 Task: Look for space in Ostend, Belgium from 5th July, 2023 to 15th July, 2023 for 9 adults in price range Rs.15000 to Rs.25000. Place can be entire place with 5 bedrooms having 5 beds and 5 bathrooms. Property type can be house. Amenities needed are: heating, . Booking option can be shelf check-in. Required host language is English.
Action: Mouse moved to (424, 99)
Screenshot: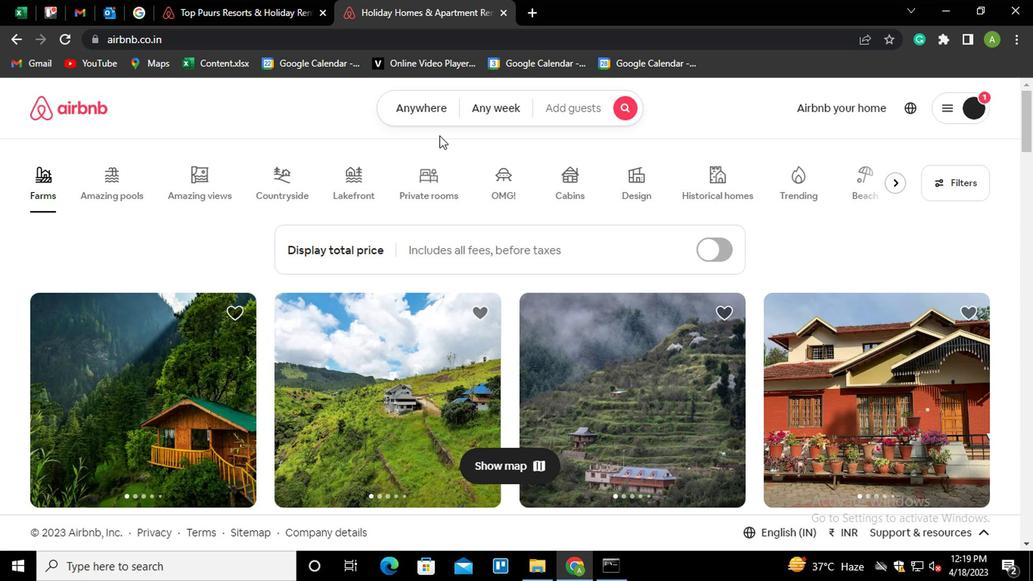 
Action: Mouse pressed left at (424, 99)
Screenshot: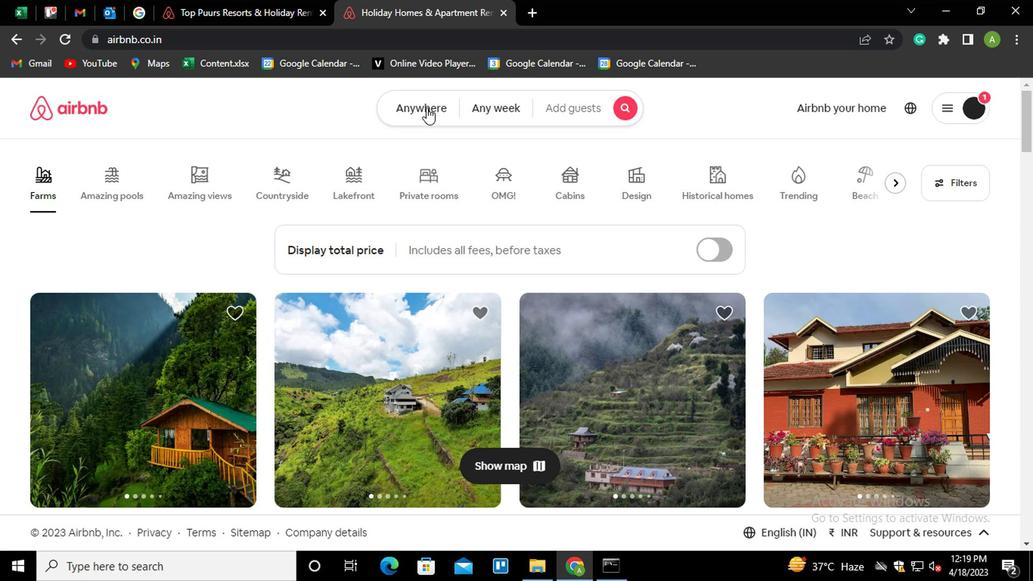 
Action: Mouse moved to (288, 154)
Screenshot: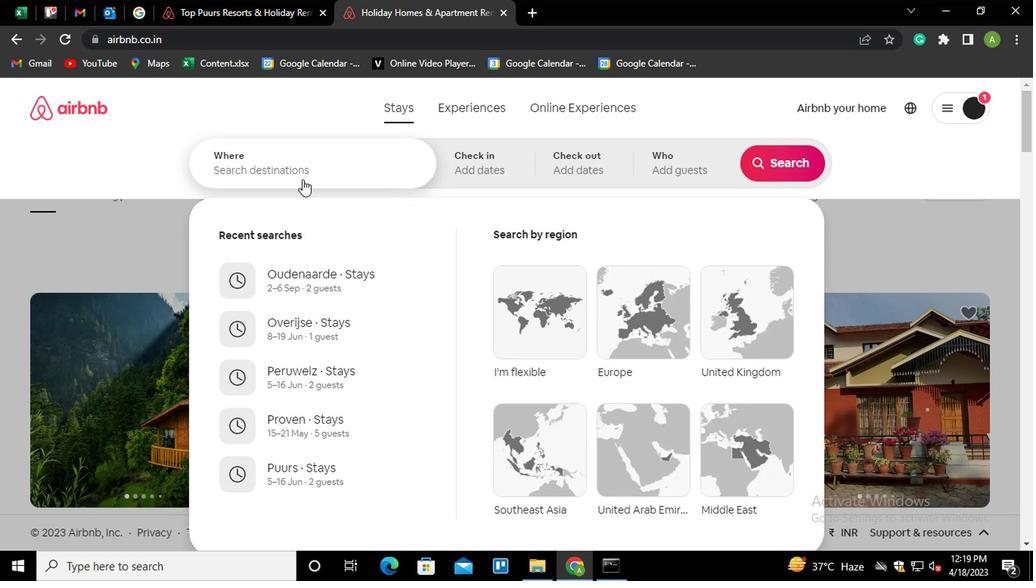 
Action: Mouse pressed left at (288, 154)
Screenshot: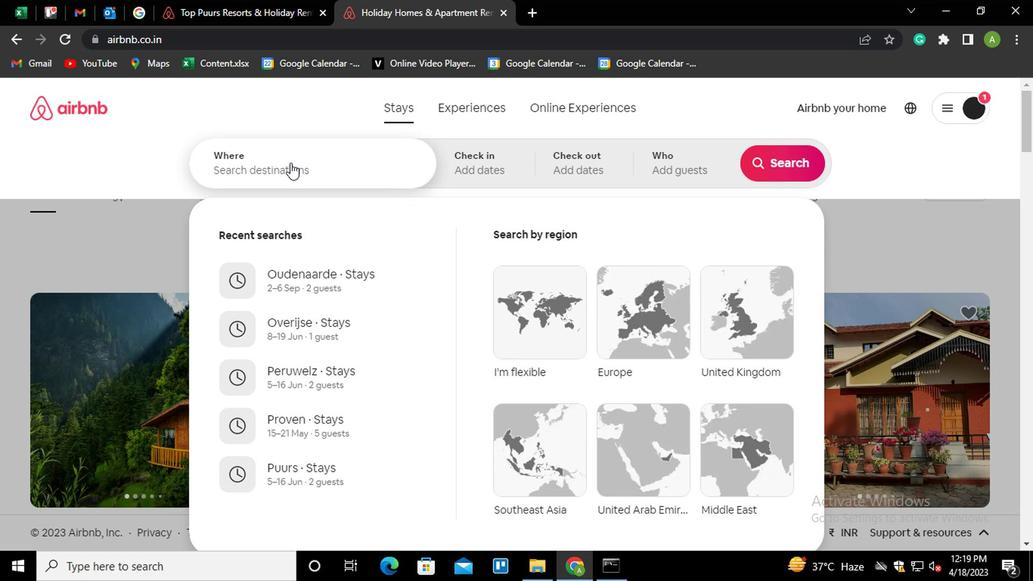 
Action: Mouse moved to (294, 159)
Screenshot: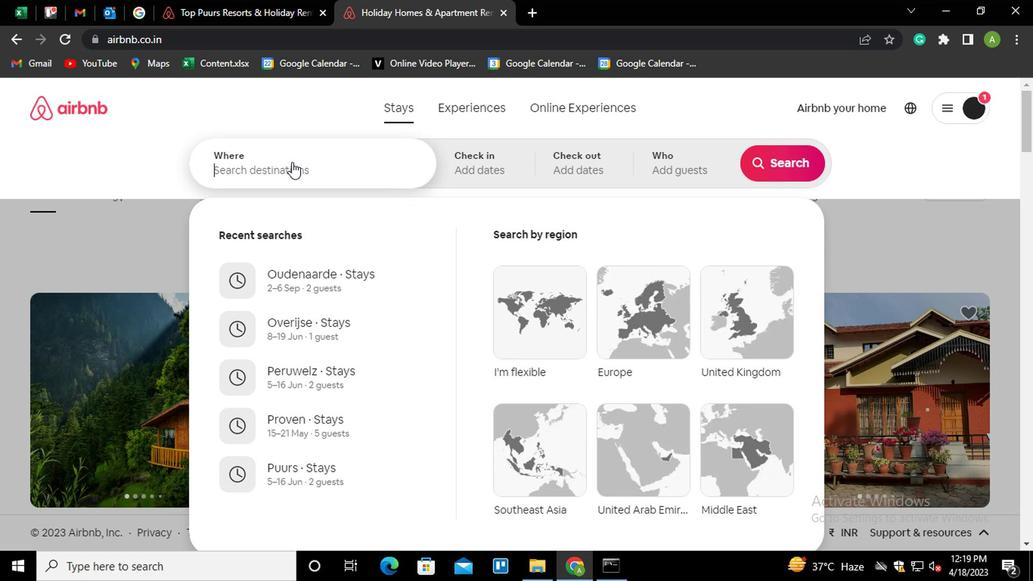 
Action: Key pressed <Key.shift>OSTEND,
Screenshot: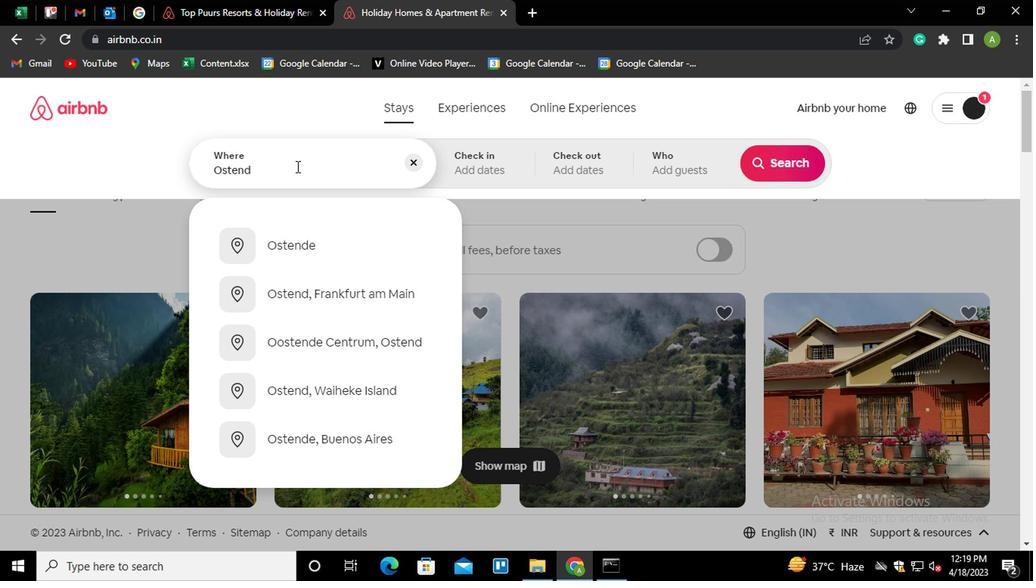 
Action: Mouse moved to (320, 235)
Screenshot: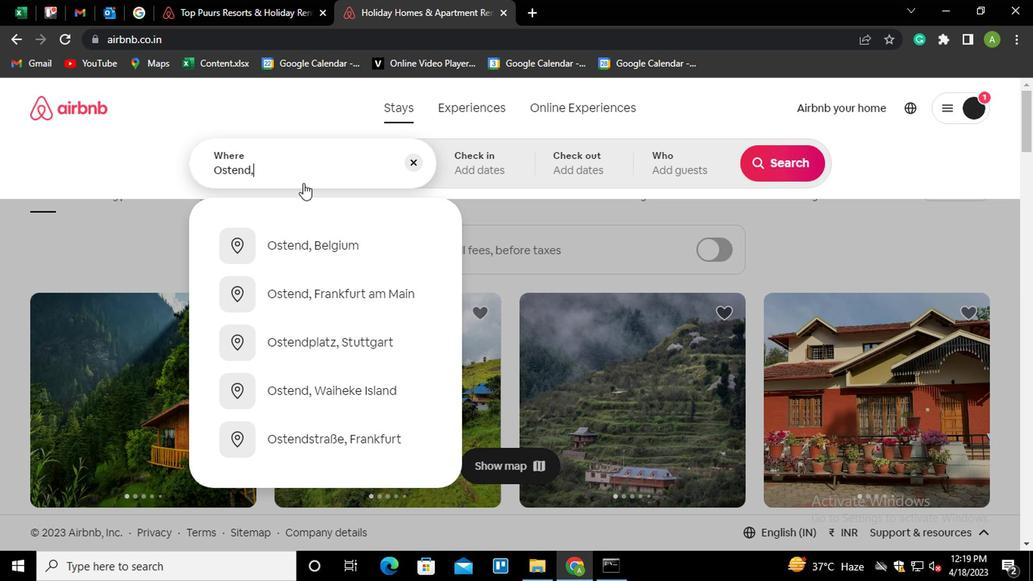 
Action: Mouse pressed left at (320, 235)
Screenshot: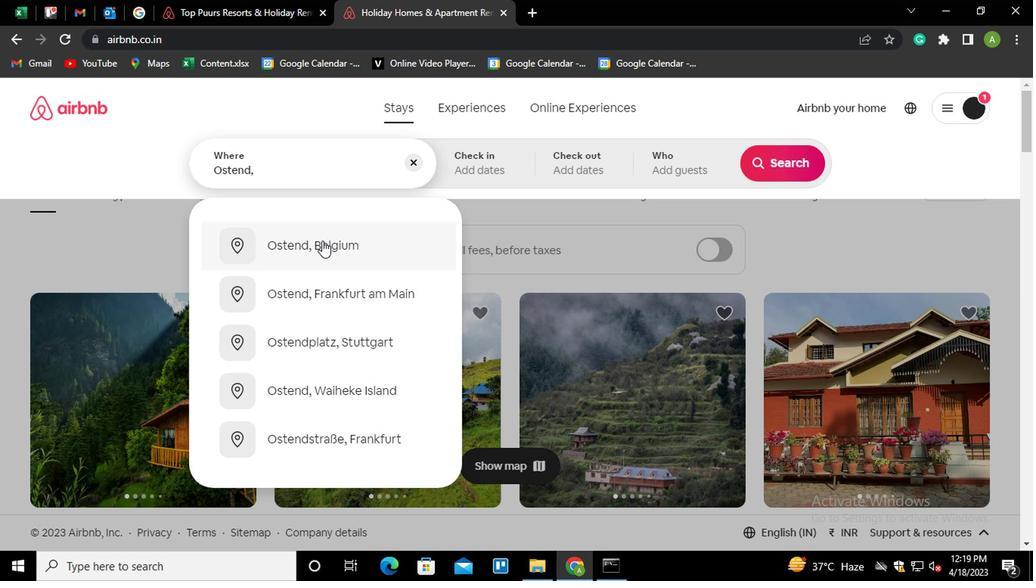 
Action: Mouse moved to (771, 280)
Screenshot: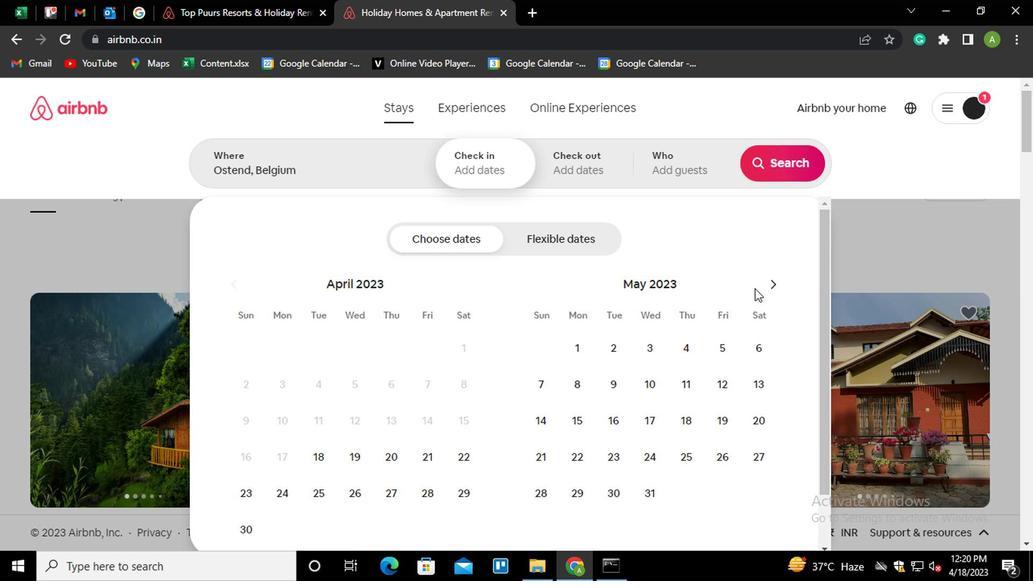 
Action: Mouse pressed left at (771, 280)
Screenshot: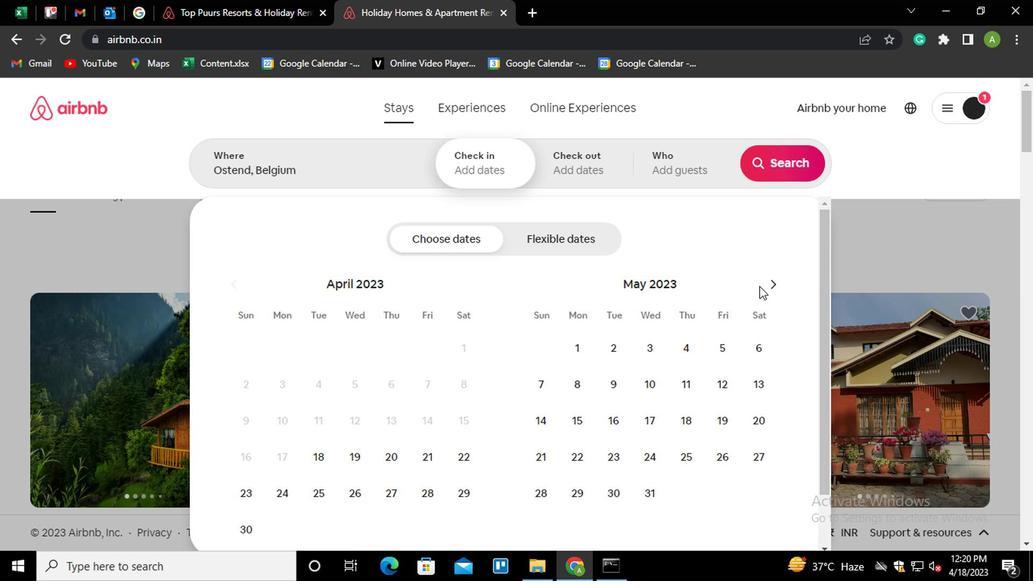 
Action: Mouse moved to (769, 280)
Screenshot: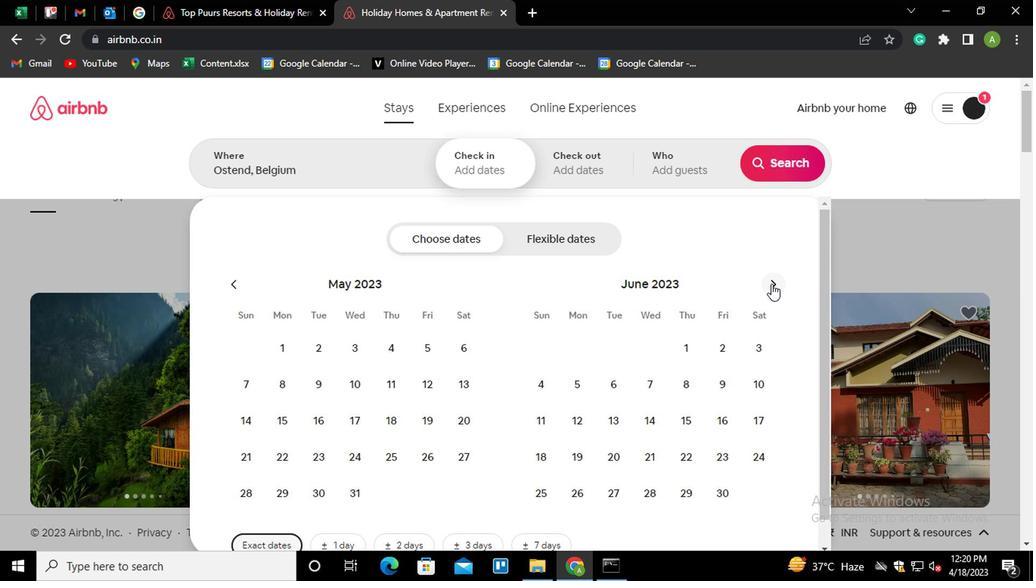 
Action: Mouse pressed left at (769, 280)
Screenshot: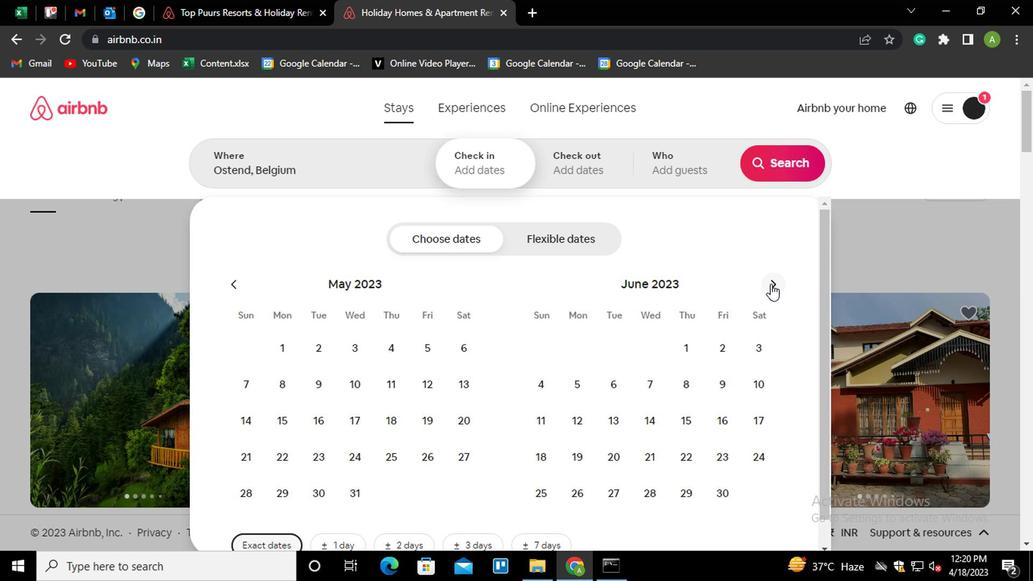 
Action: Mouse moved to (642, 373)
Screenshot: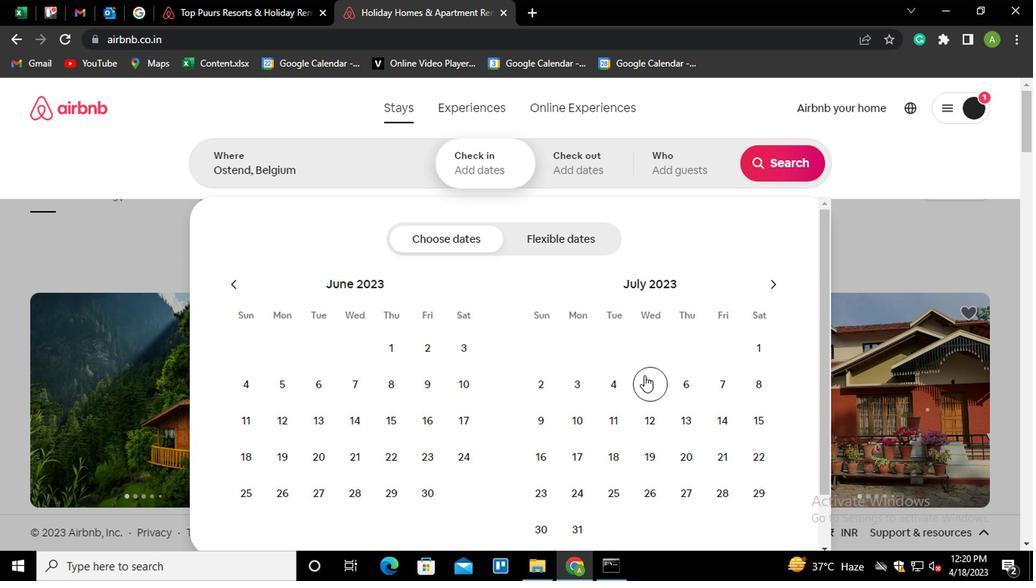 
Action: Mouse pressed left at (642, 373)
Screenshot: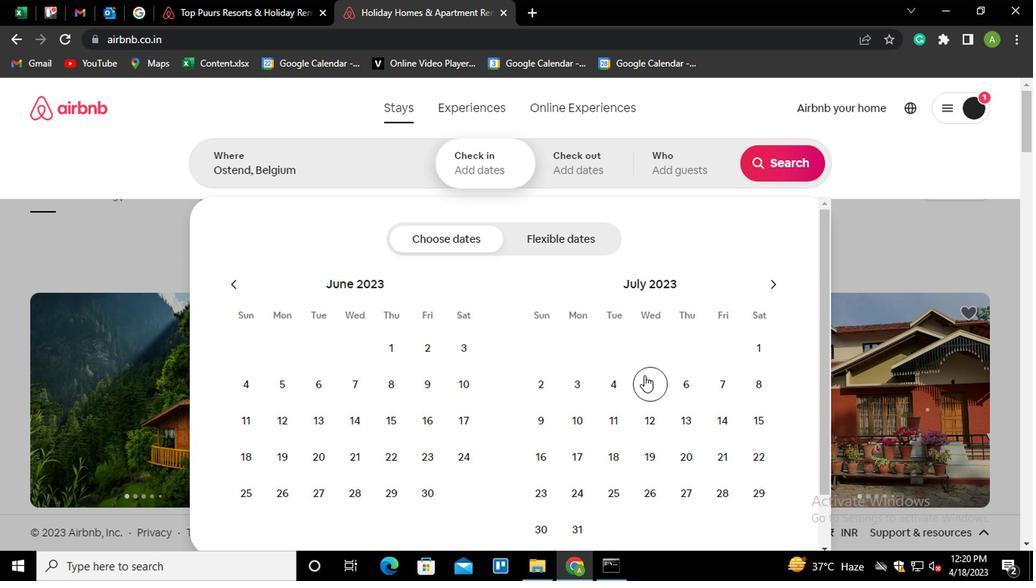 
Action: Mouse moved to (752, 425)
Screenshot: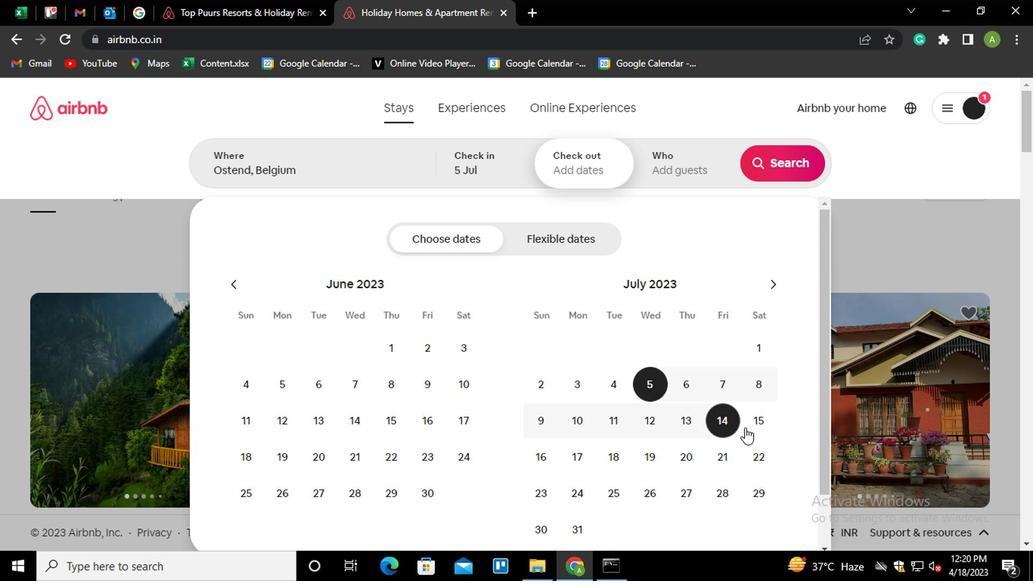 
Action: Mouse pressed left at (752, 425)
Screenshot: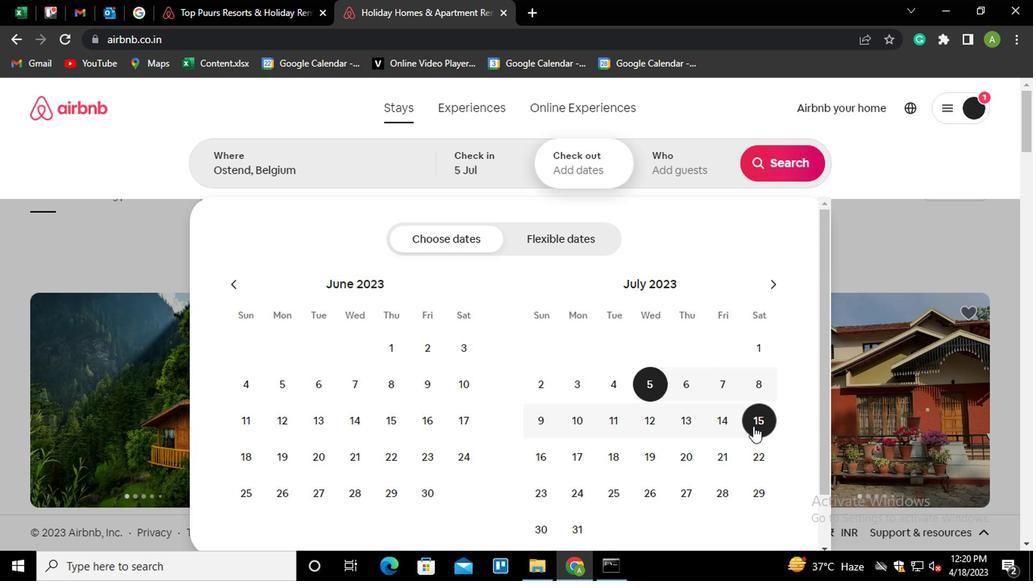 
Action: Mouse moved to (693, 154)
Screenshot: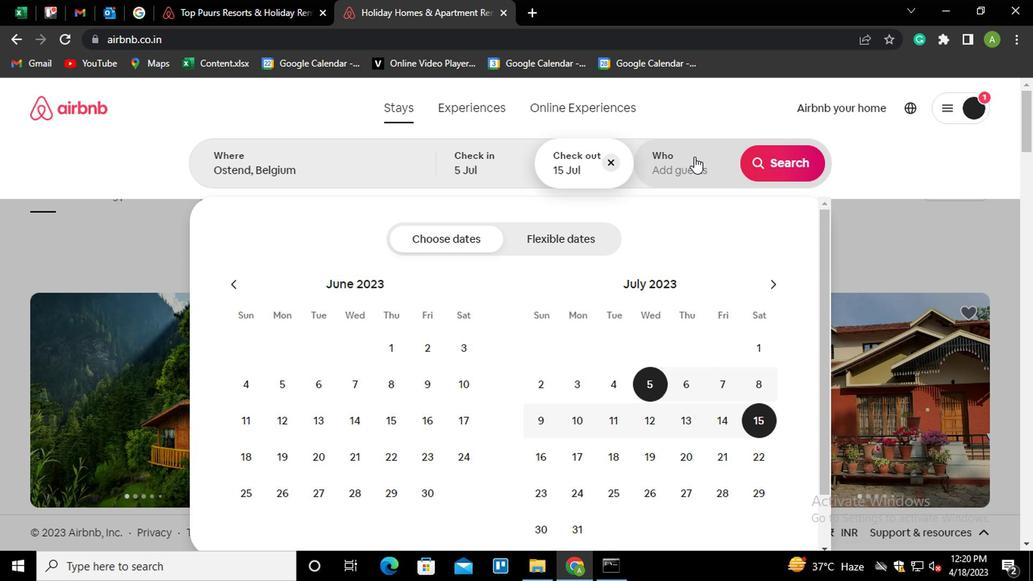 
Action: Mouse pressed left at (693, 154)
Screenshot: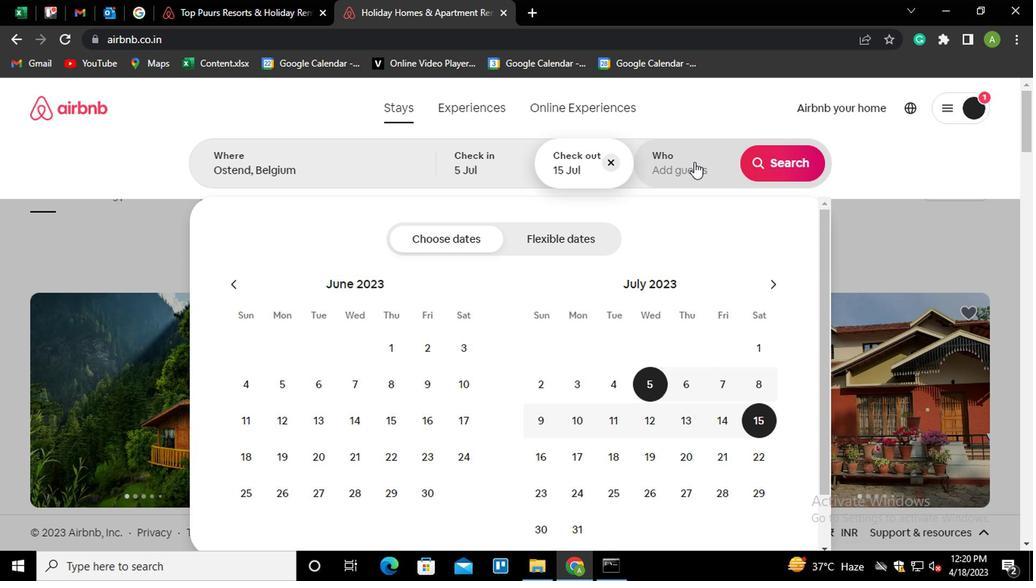 
Action: Mouse moved to (786, 238)
Screenshot: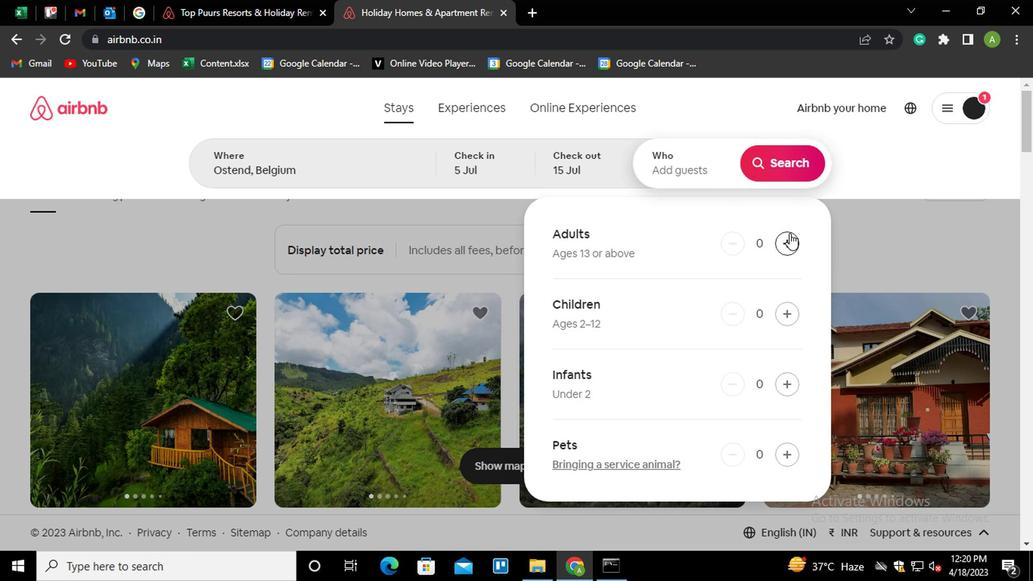
Action: Mouse pressed left at (786, 238)
Screenshot: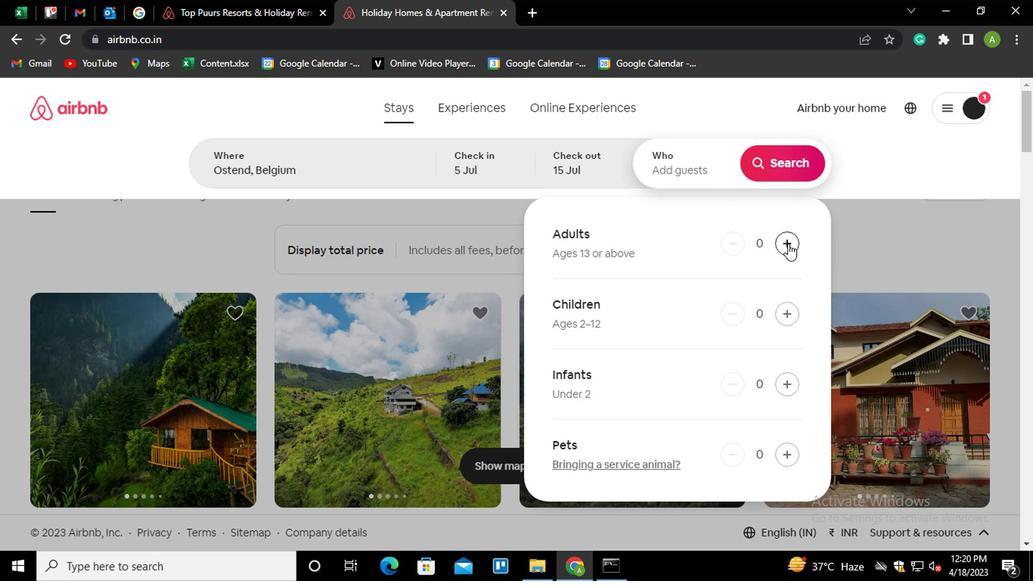 
Action: Mouse pressed left at (786, 238)
Screenshot: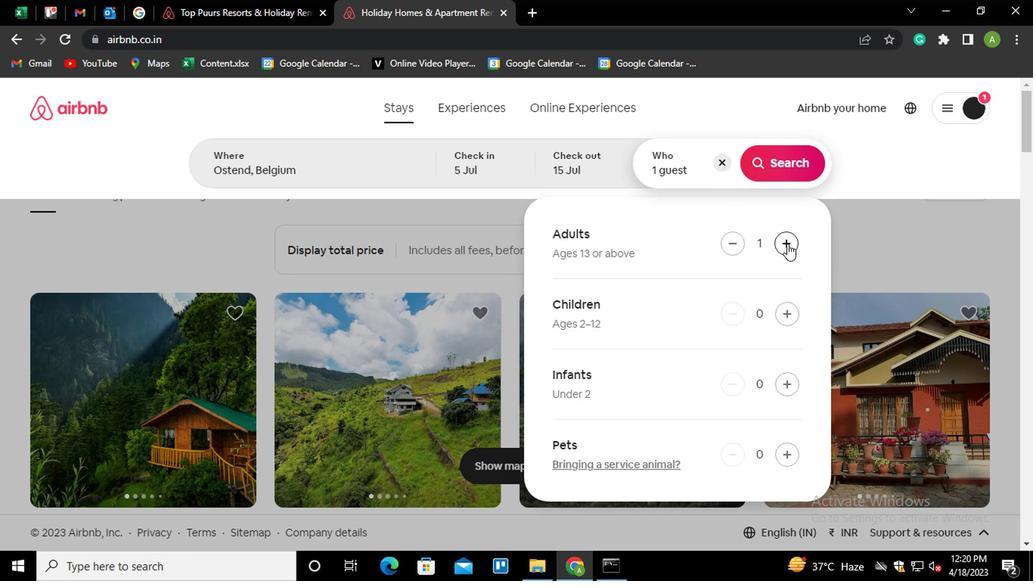 
Action: Mouse pressed left at (786, 238)
Screenshot: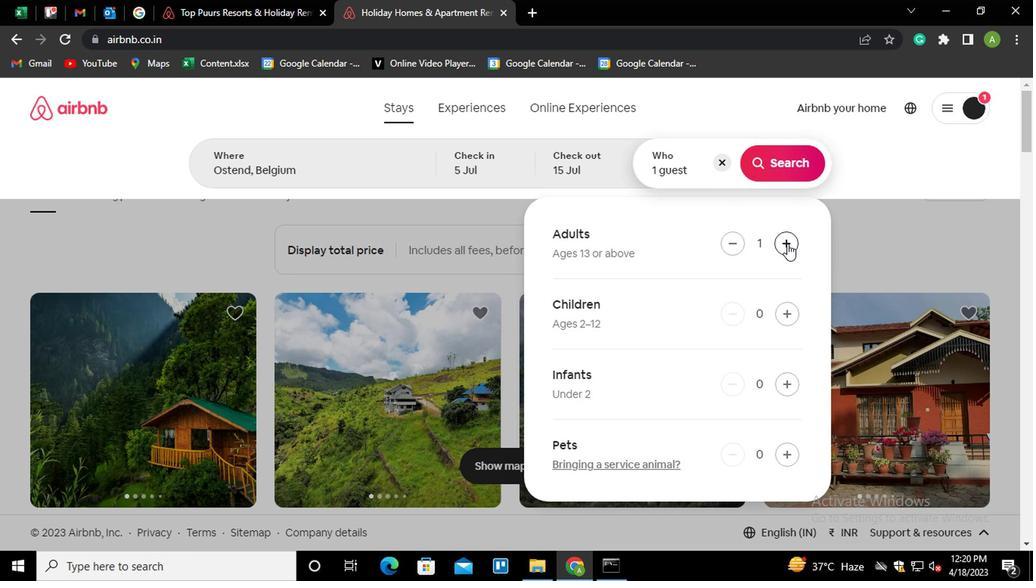 
Action: Mouse pressed left at (786, 238)
Screenshot: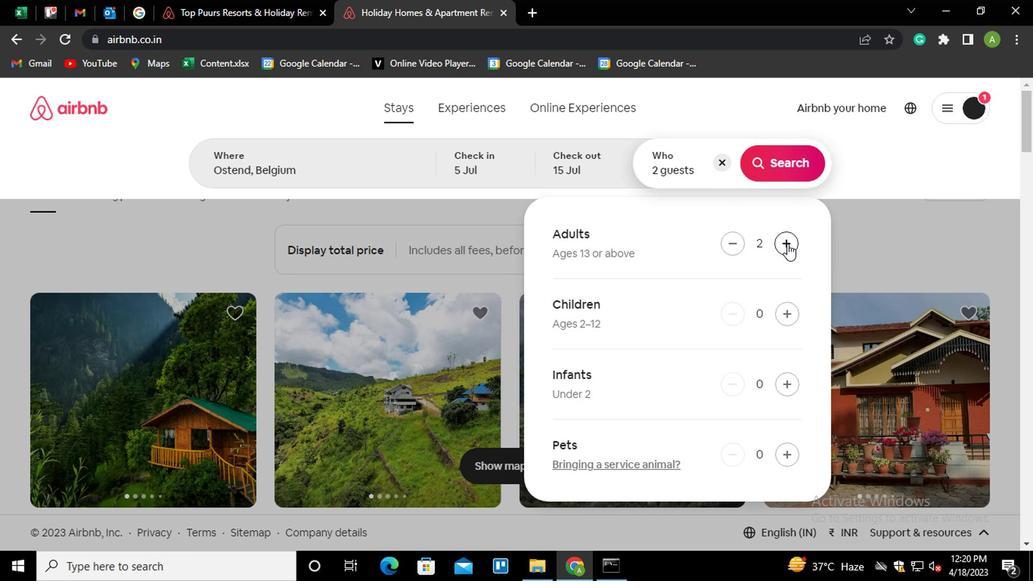 
Action: Mouse pressed left at (786, 238)
Screenshot: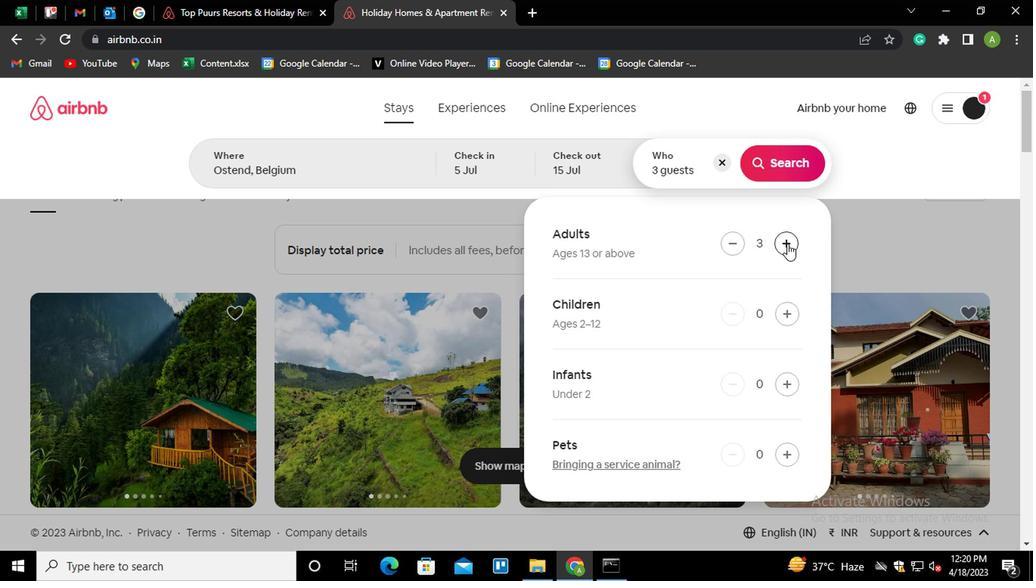 
Action: Mouse pressed left at (786, 238)
Screenshot: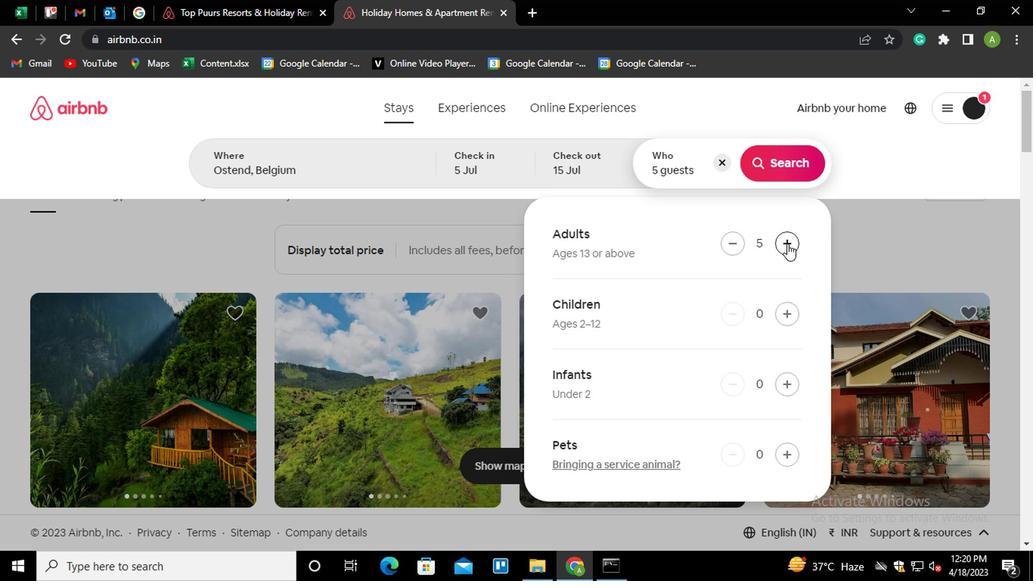 
Action: Mouse pressed left at (786, 238)
Screenshot: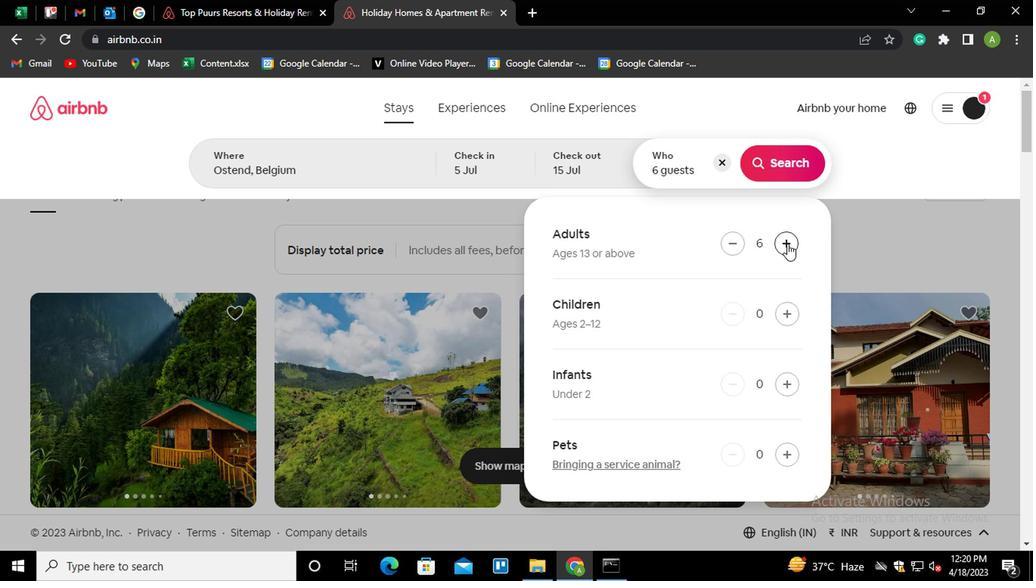 
Action: Mouse moved to (785, 238)
Screenshot: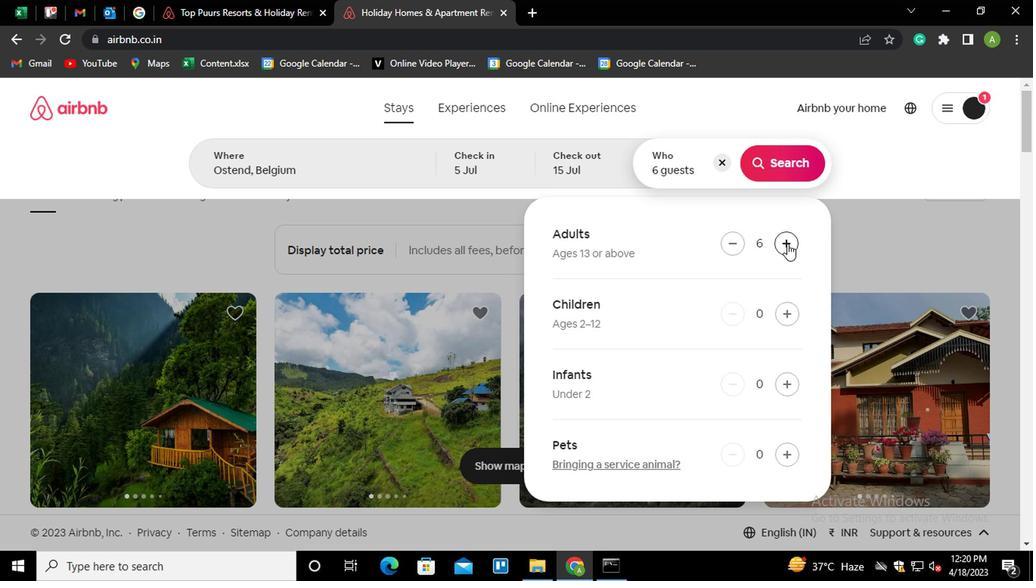 
Action: Mouse pressed left at (785, 238)
Screenshot: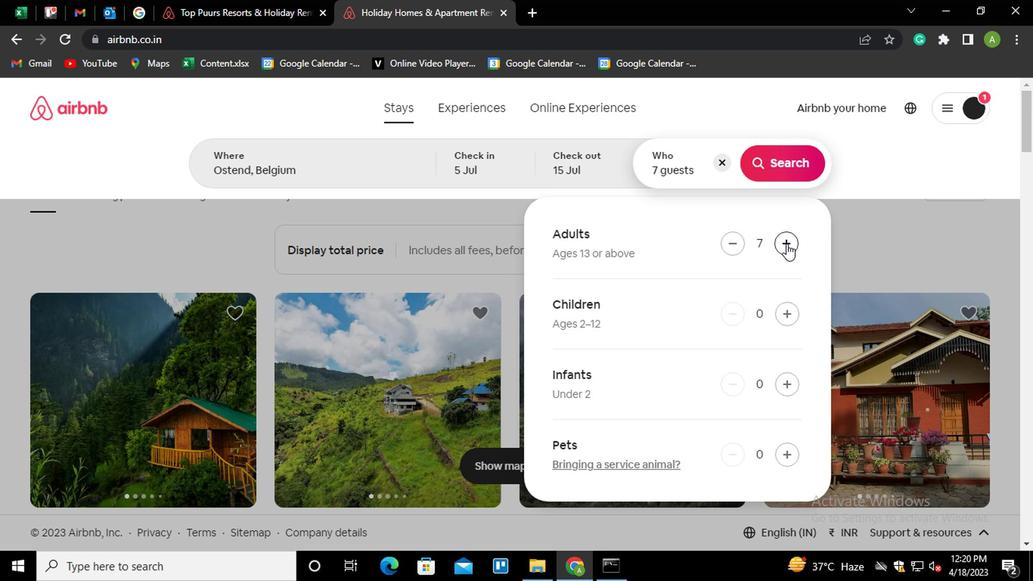 
Action: Mouse pressed left at (785, 238)
Screenshot: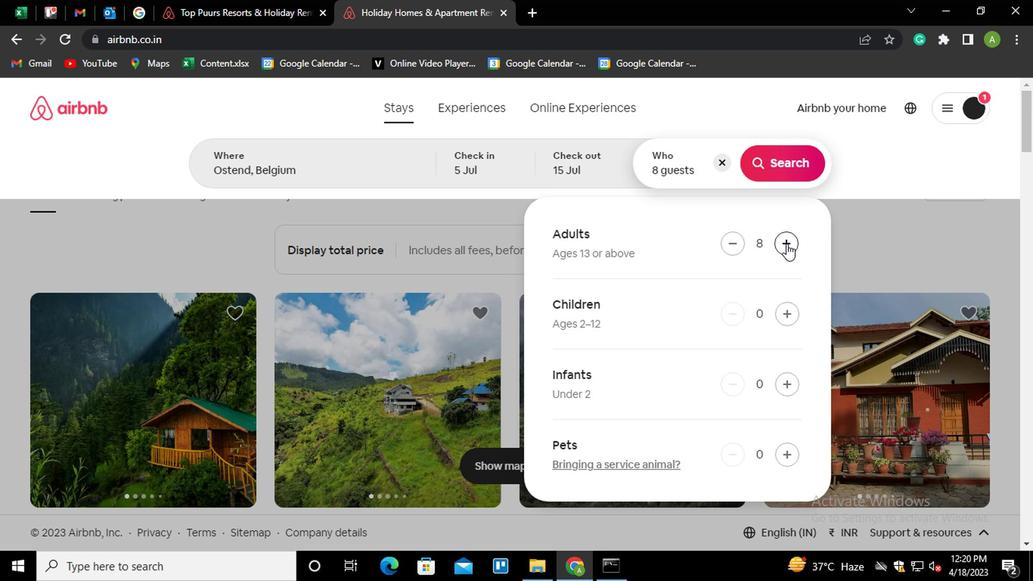 
Action: Mouse moved to (795, 150)
Screenshot: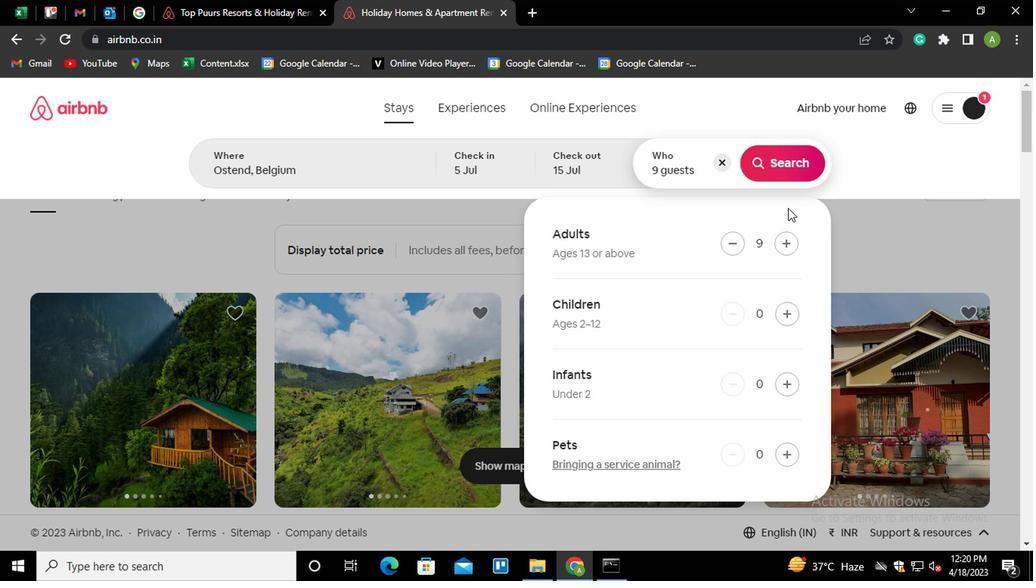 
Action: Mouse pressed left at (795, 150)
Screenshot: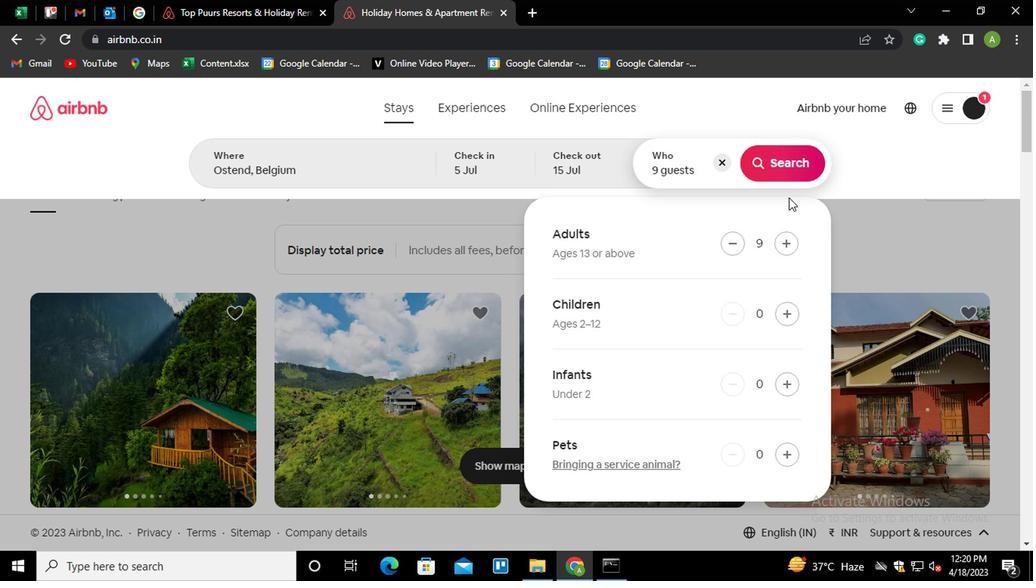 
Action: Mouse moved to (961, 171)
Screenshot: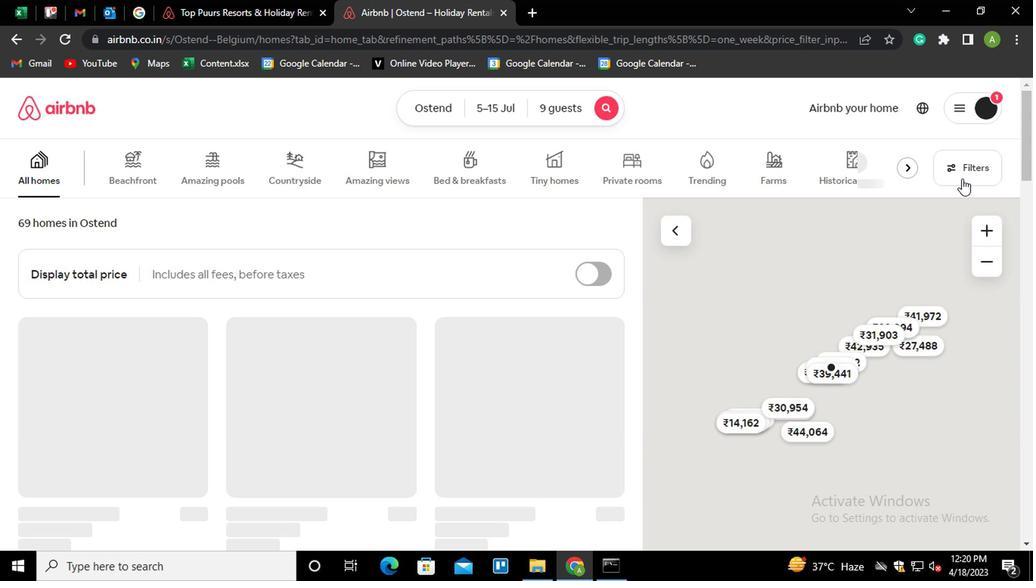 
Action: Mouse pressed left at (961, 171)
Screenshot: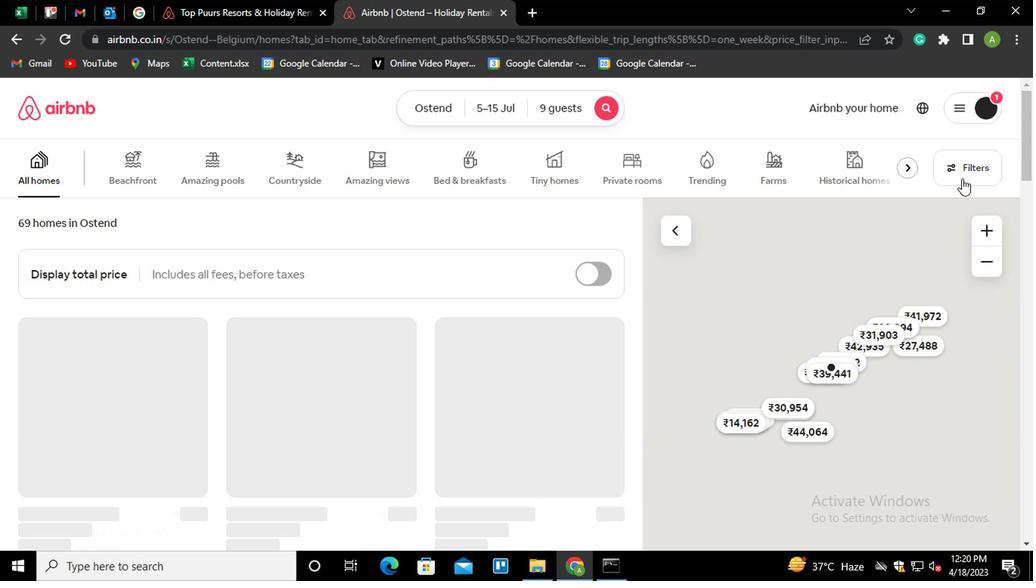 
Action: Mouse moved to (380, 348)
Screenshot: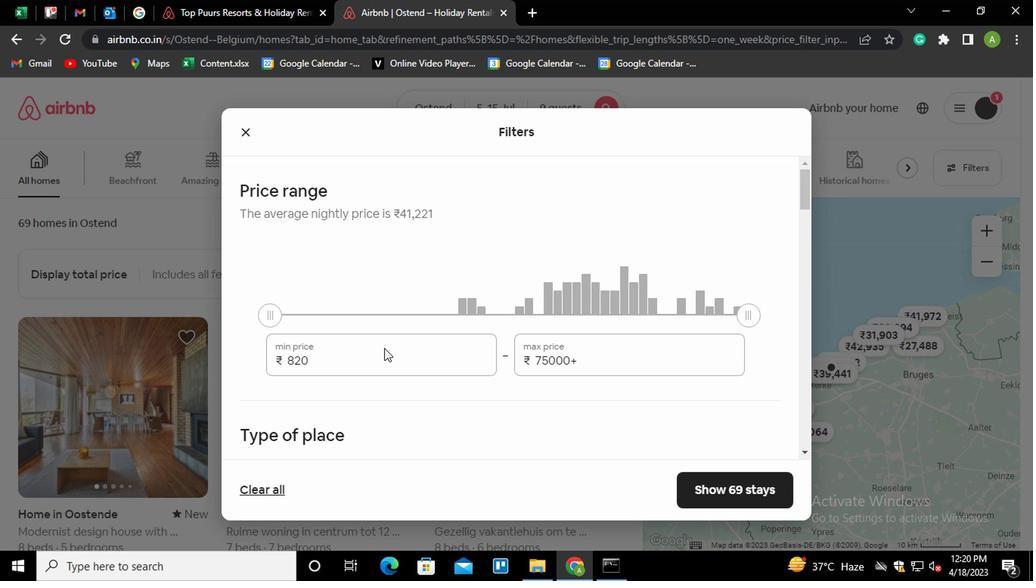 
Action: Mouse pressed left at (380, 348)
Screenshot: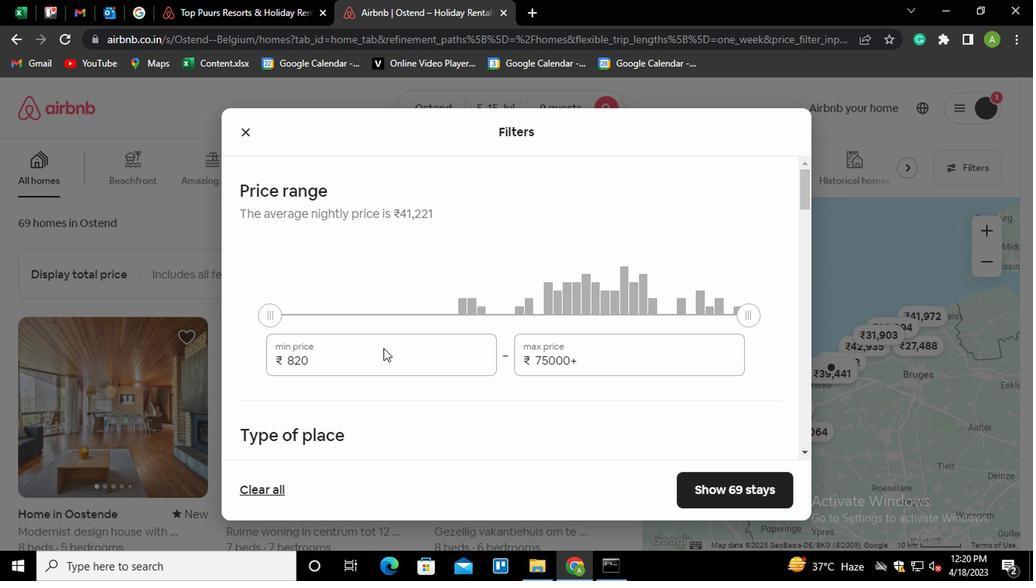 
Action: Key pressed <Key.shift_r><Key.home>15000
Screenshot: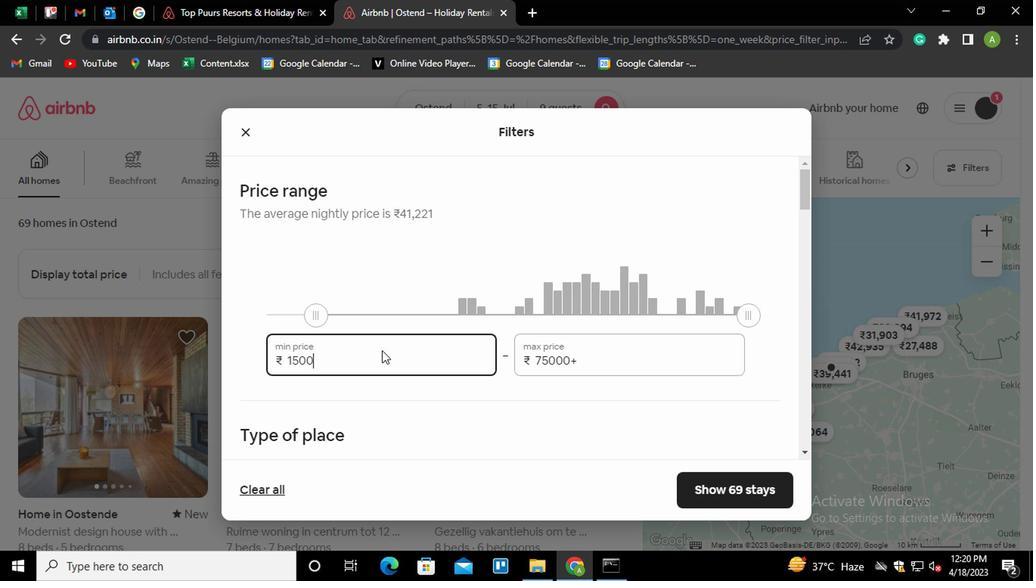 
Action: Mouse moved to (627, 363)
Screenshot: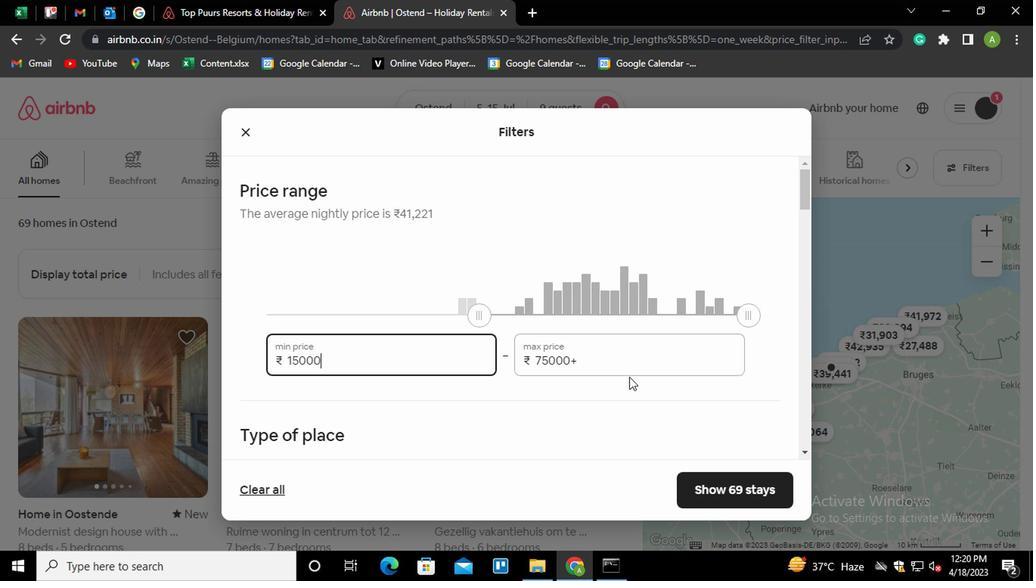 
Action: Mouse pressed left at (627, 363)
Screenshot: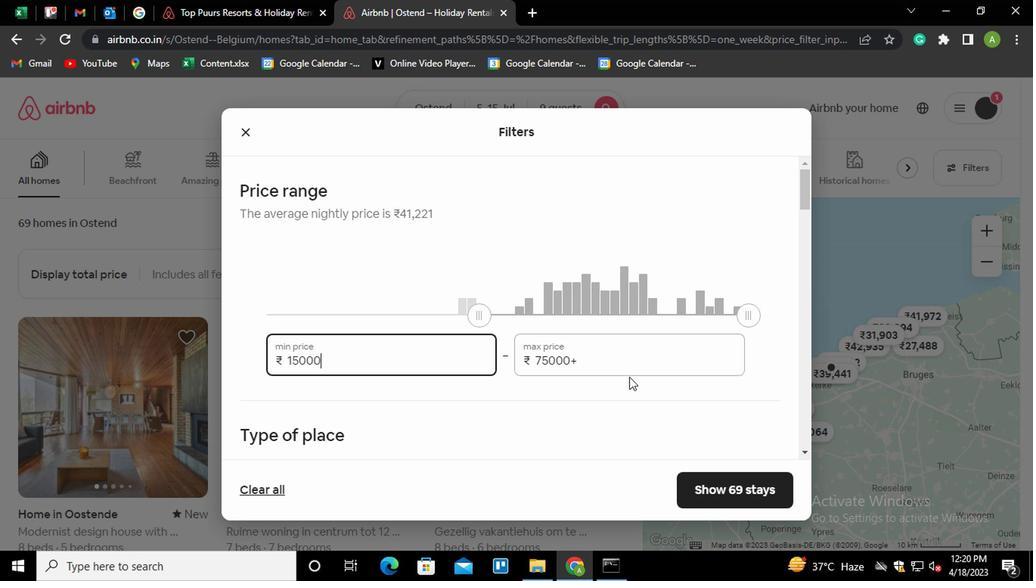 
Action: Key pressed <Key.shift_r><Key.home>25000
Screenshot: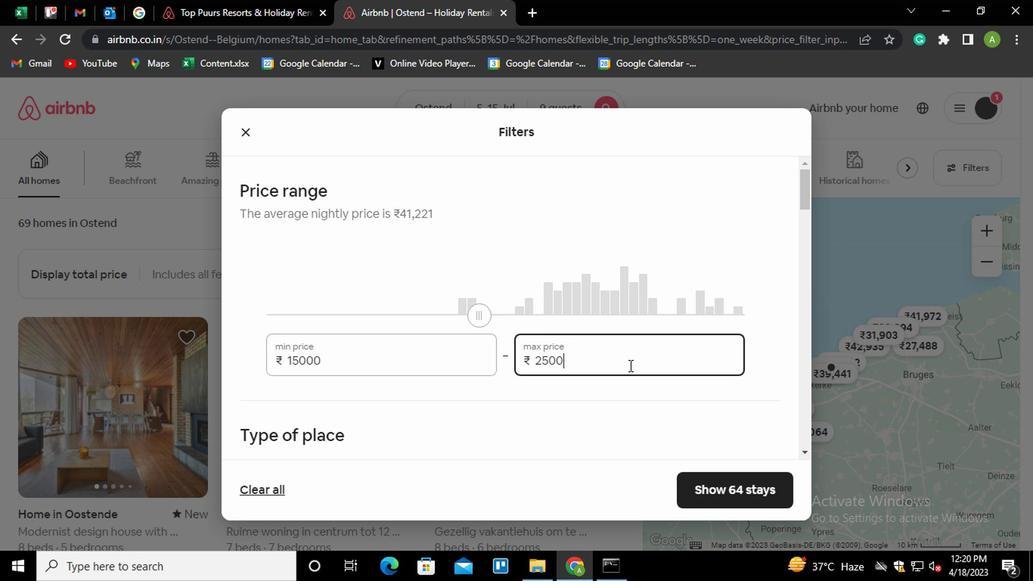 
Action: Mouse moved to (610, 418)
Screenshot: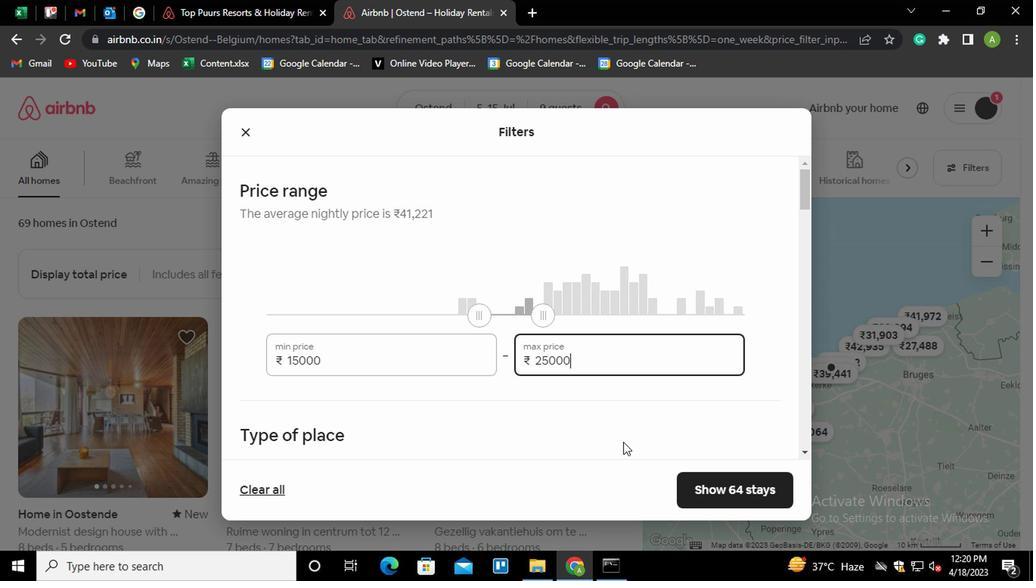 
Action: Mouse pressed left at (610, 418)
Screenshot: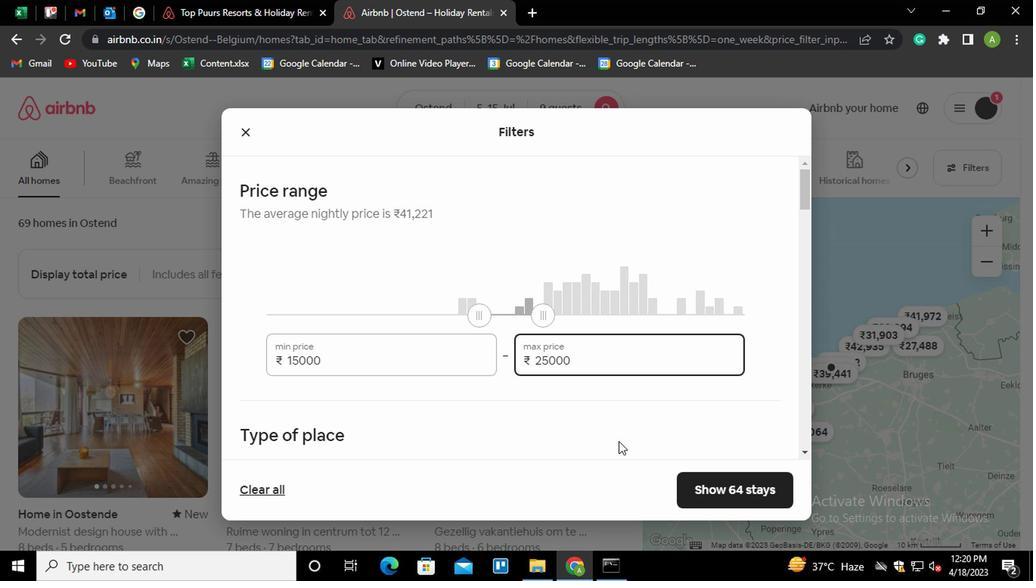
Action: Mouse moved to (607, 413)
Screenshot: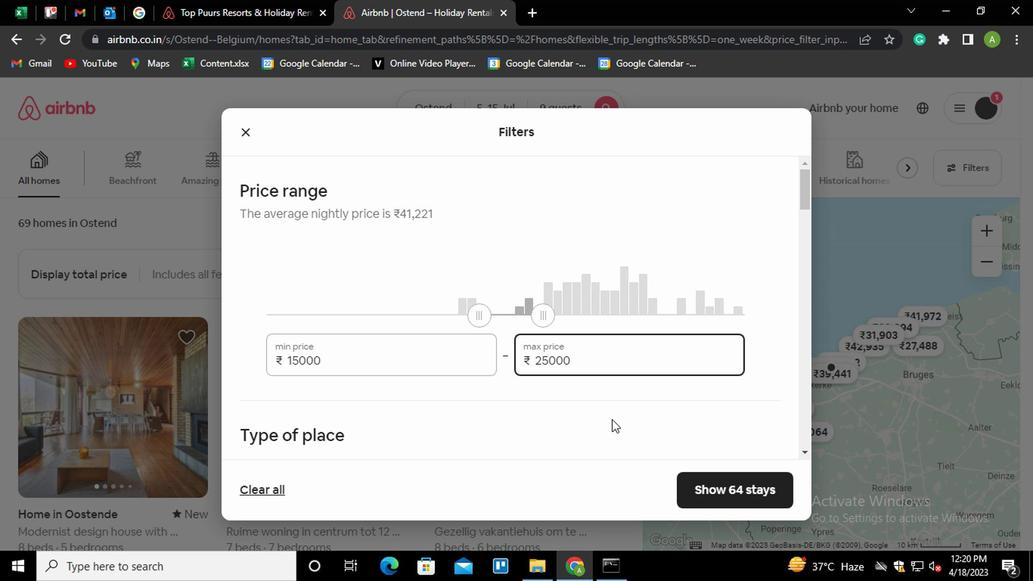 
Action: Mouse scrolled (607, 412) with delta (0, -1)
Screenshot: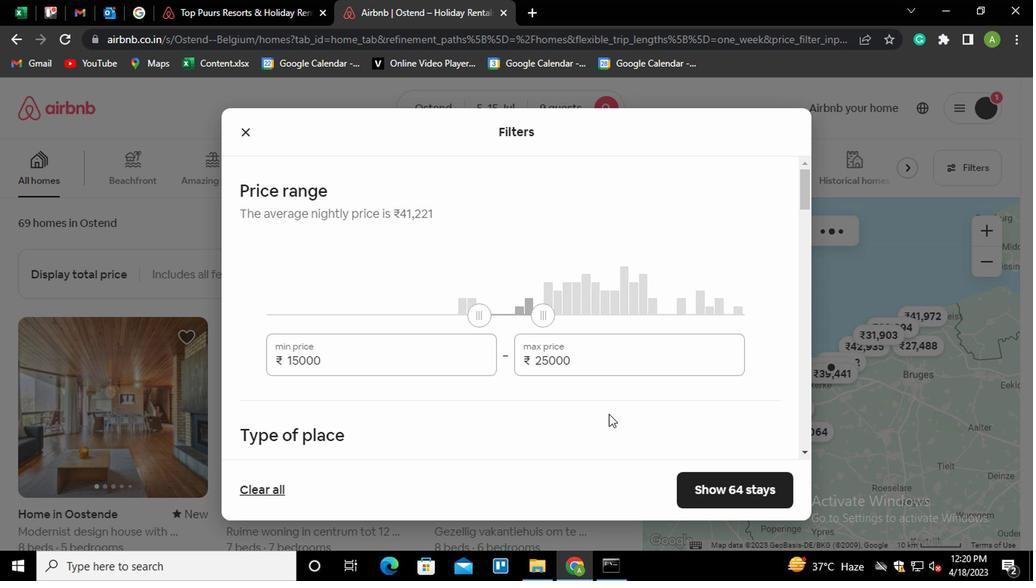 
Action: Mouse moved to (606, 412)
Screenshot: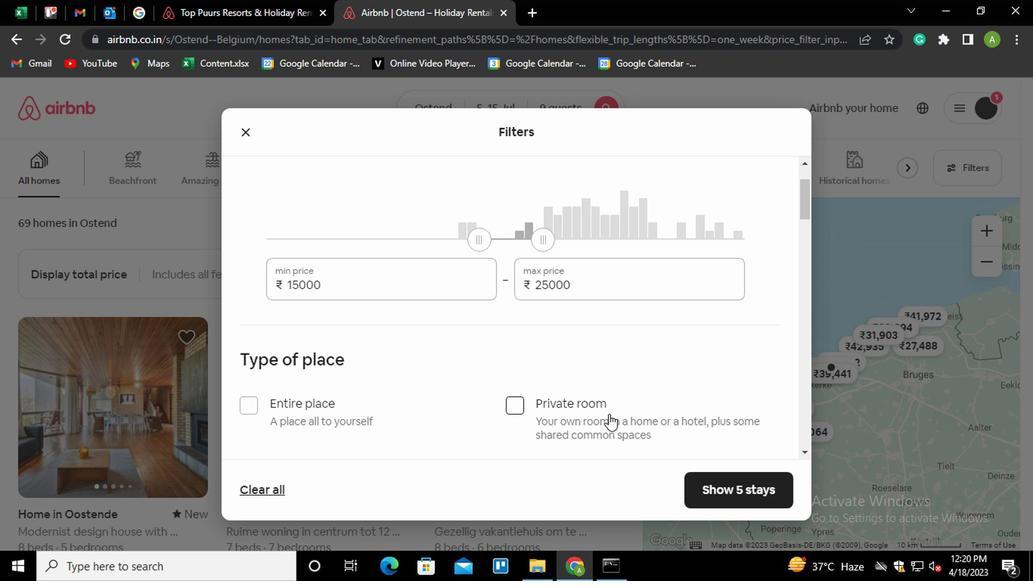 
Action: Mouse scrolled (606, 411) with delta (0, 0)
Screenshot: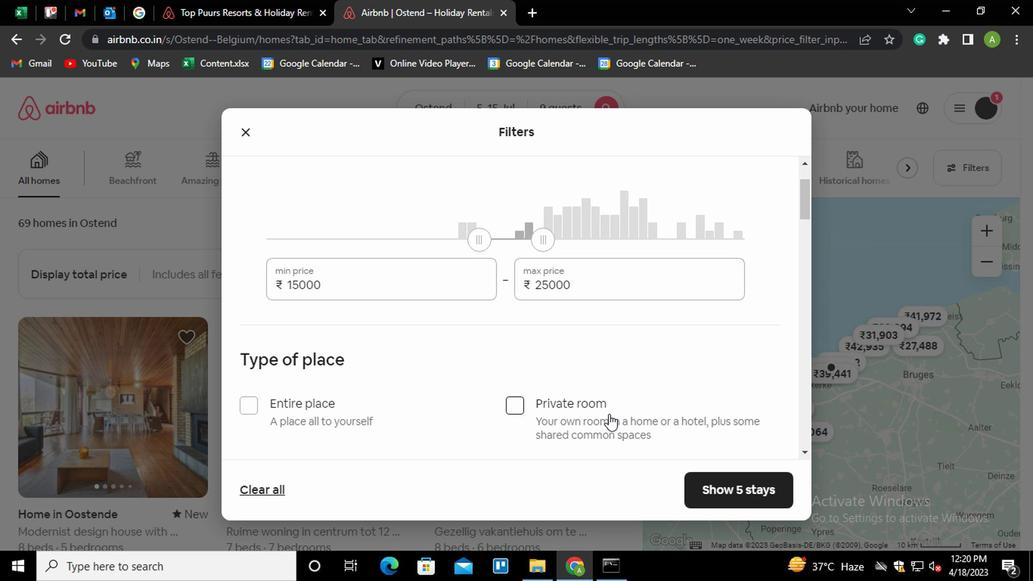 
Action: Mouse moved to (245, 324)
Screenshot: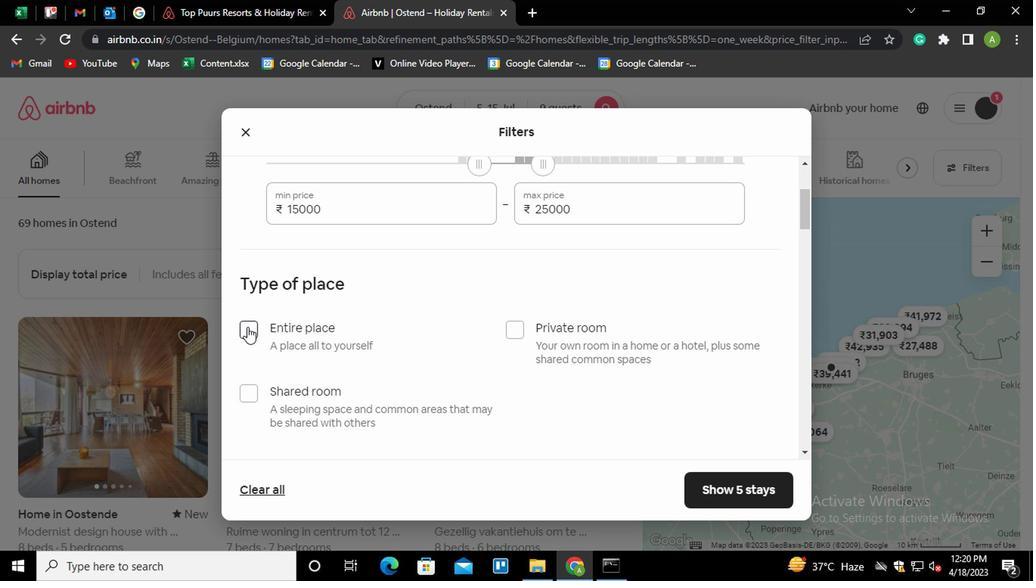 
Action: Mouse pressed left at (245, 324)
Screenshot: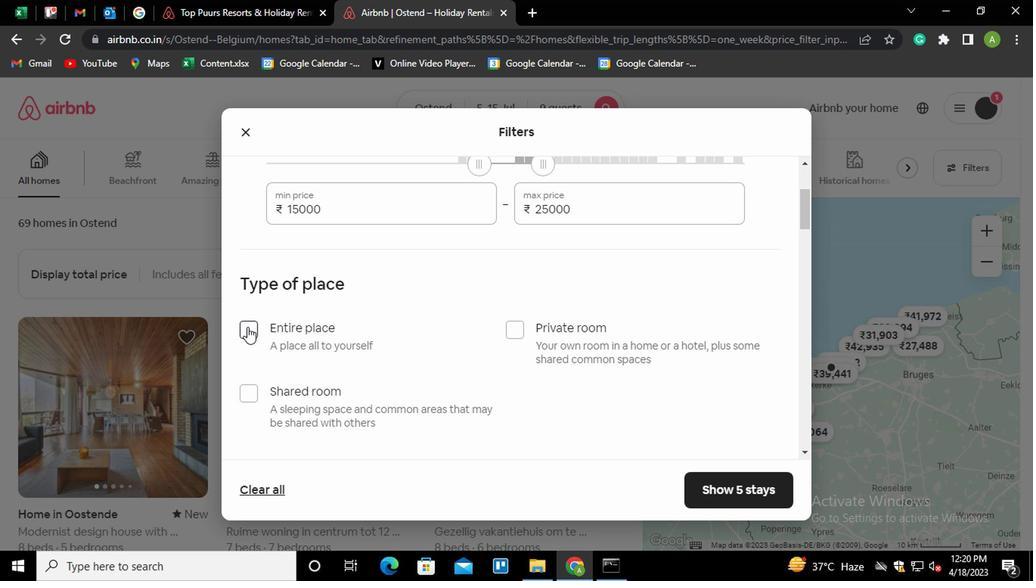 
Action: Mouse moved to (365, 330)
Screenshot: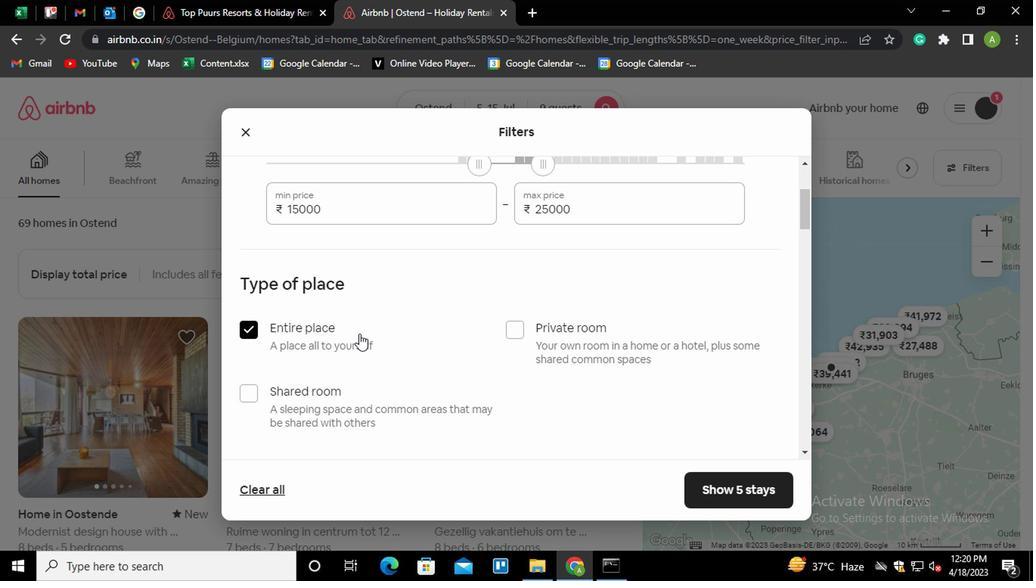 
Action: Mouse scrolled (365, 329) with delta (0, 0)
Screenshot: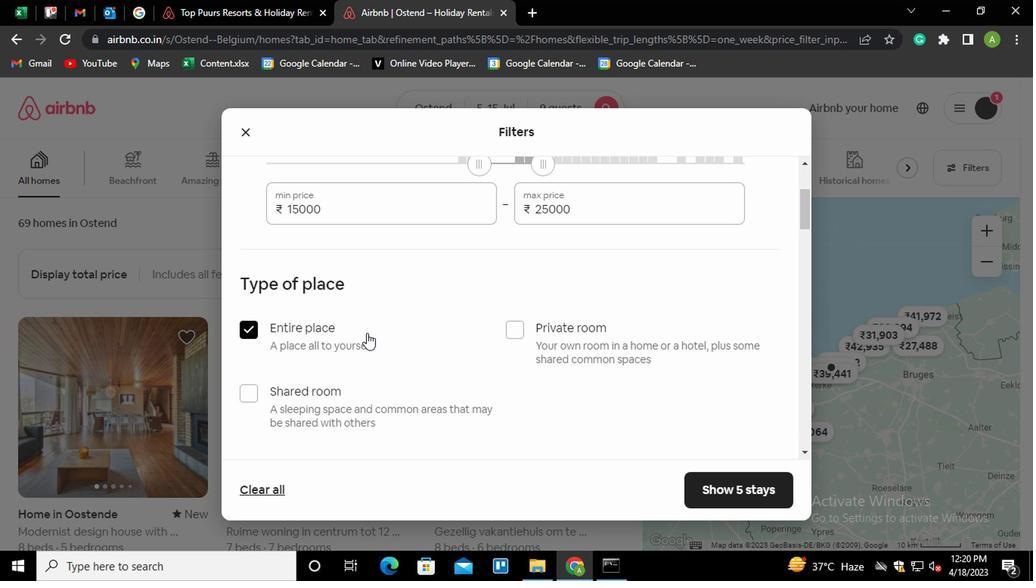 
Action: Mouse moved to (365, 330)
Screenshot: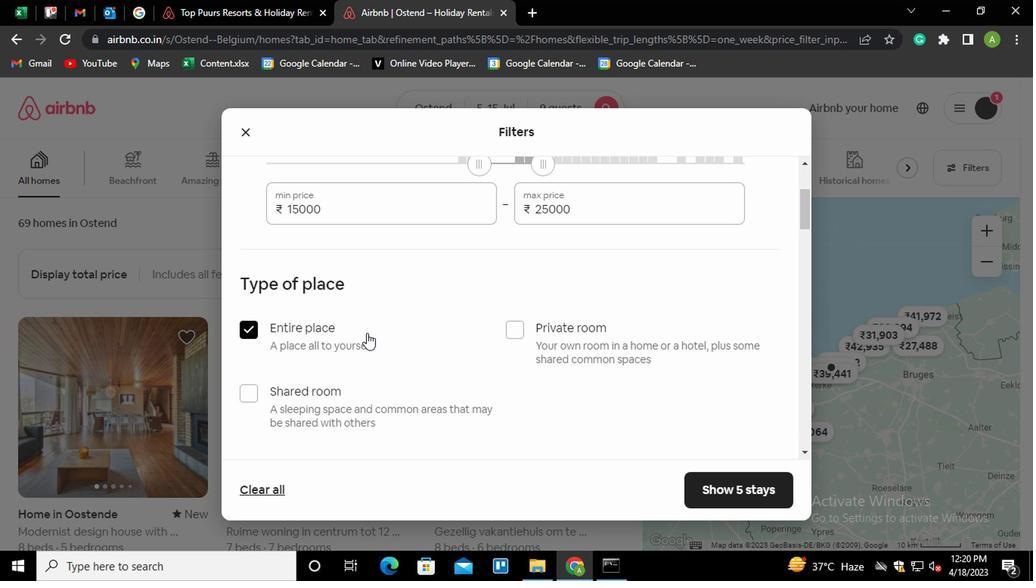 
Action: Mouse scrolled (365, 329) with delta (0, 0)
Screenshot: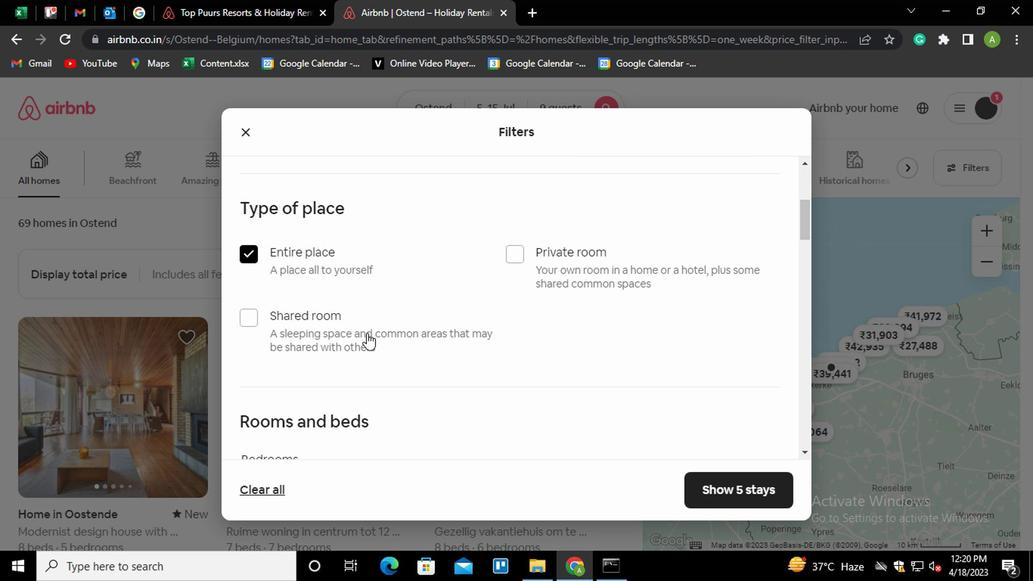 
Action: Mouse scrolled (365, 329) with delta (0, 0)
Screenshot: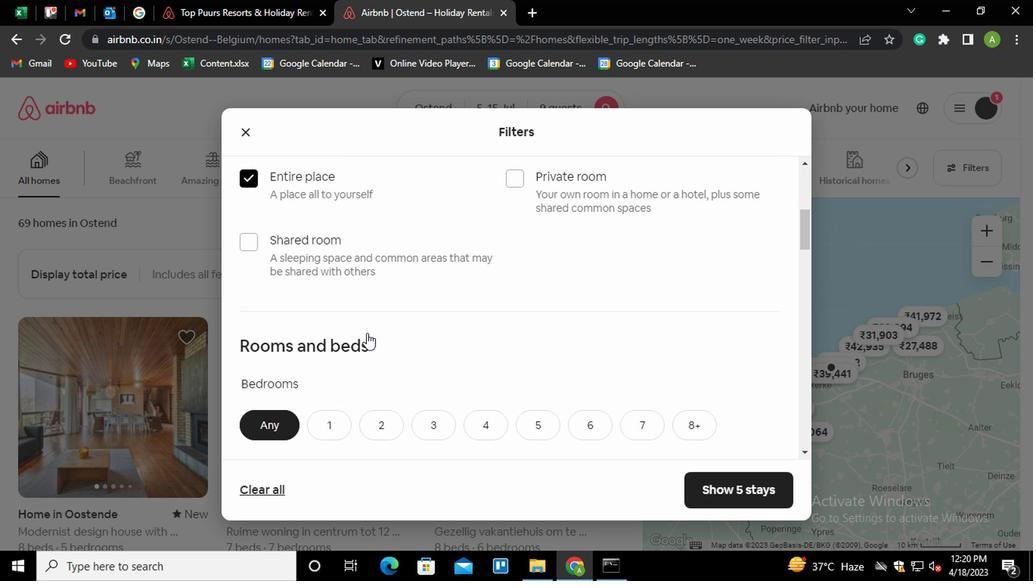 
Action: Mouse moved to (523, 342)
Screenshot: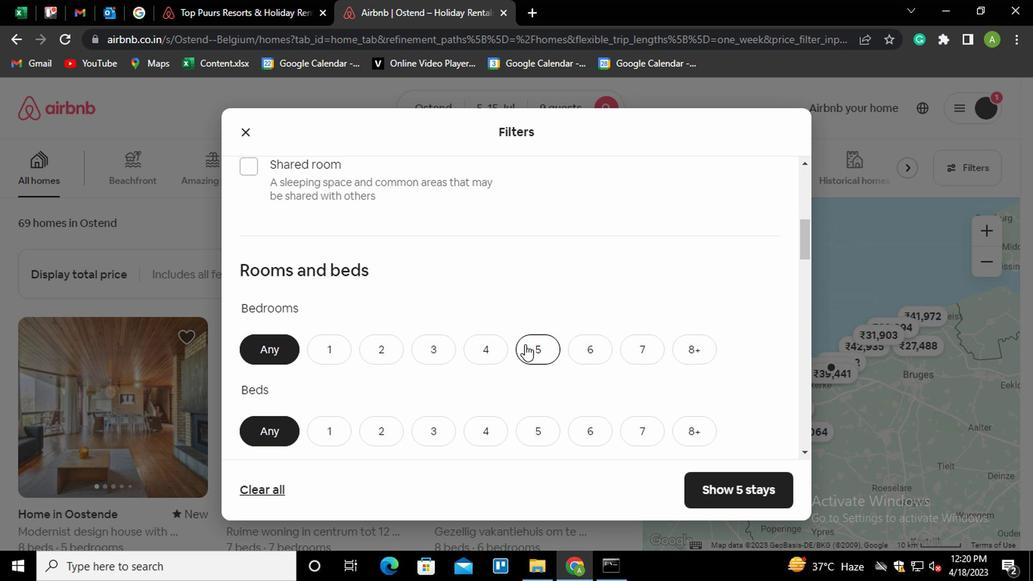 
Action: Mouse pressed left at (523, 342)
Screenshot: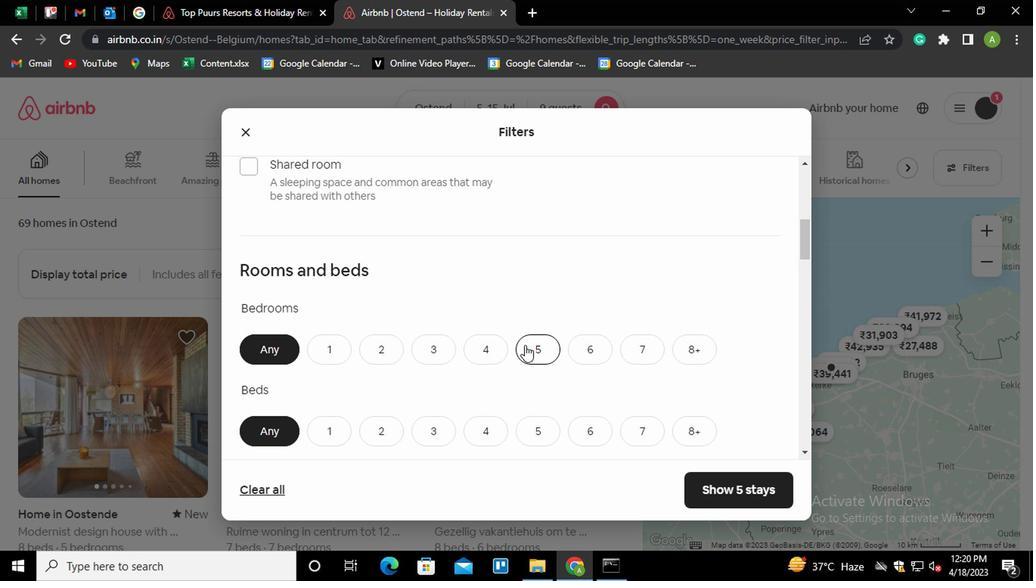 
Action: Mouse moved to (531, 424)
Screenshot: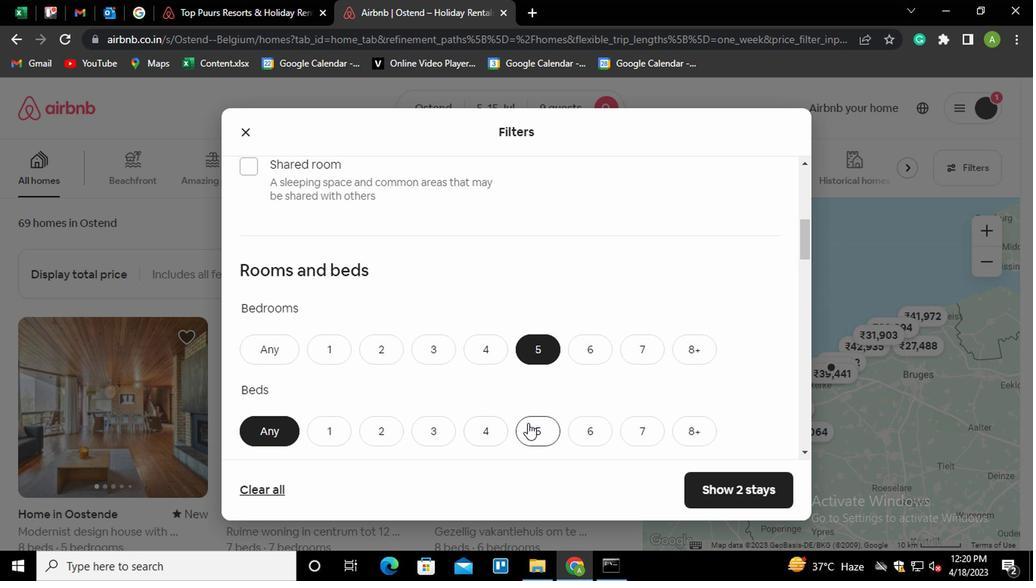 
Action: Mouse pressed left at (531, 424)
Screenshot: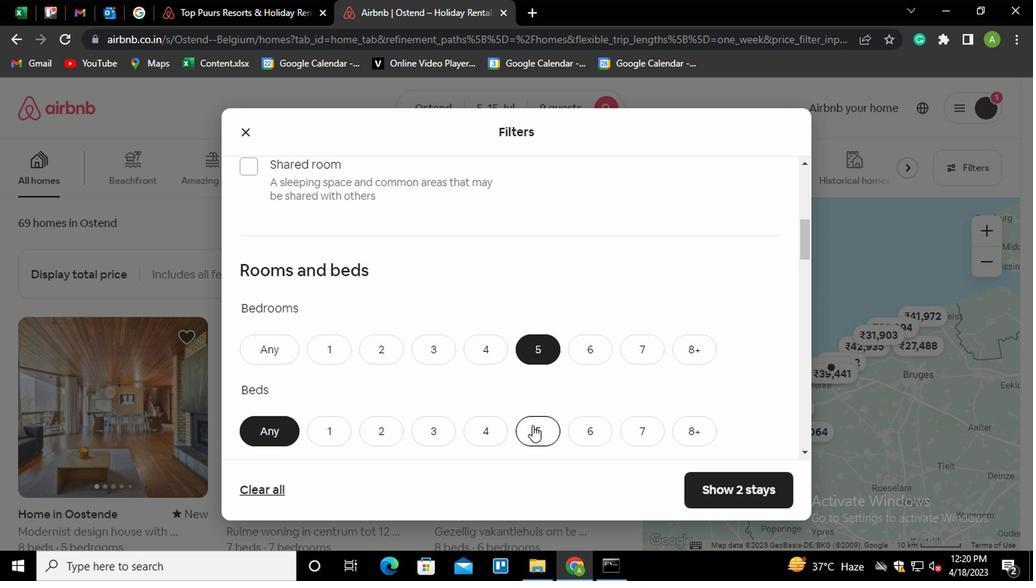 
Action: Mouse moved to (533, 392)
Screenshot: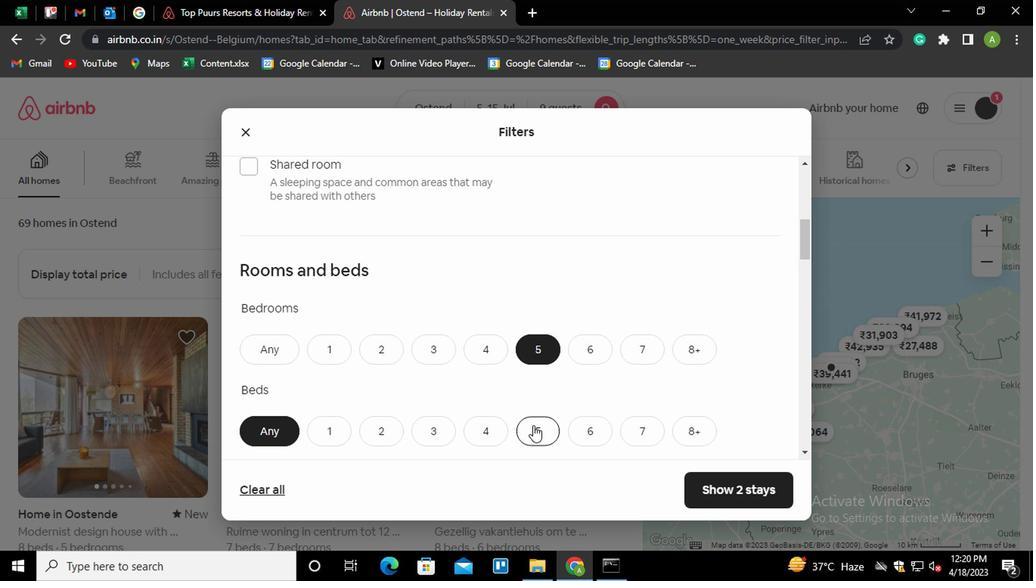 
Action: Mouse scrolled (533, 391) with delta (0, -1)
Screenshot: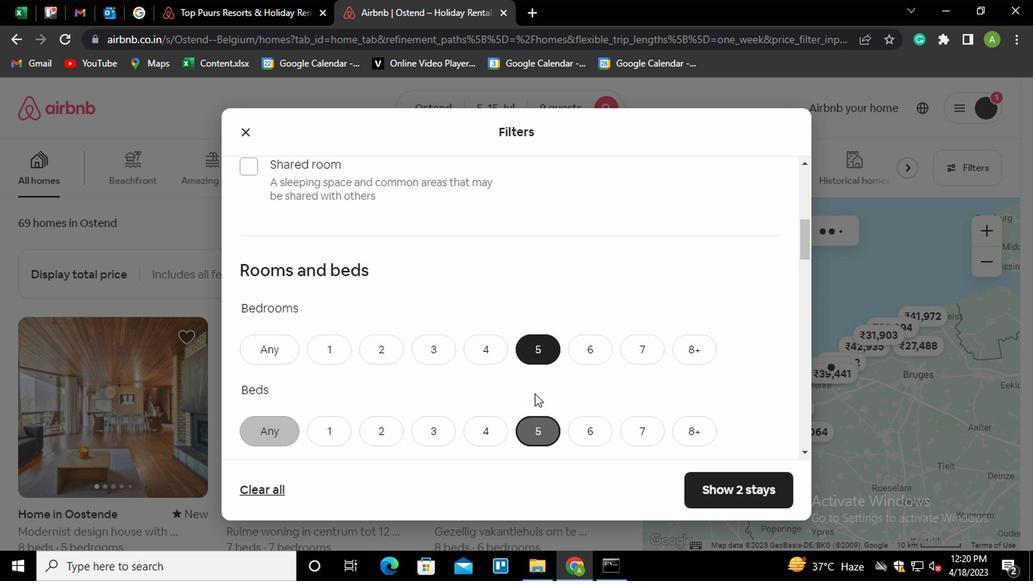 
Action: Mouse scrolled (533, 391) with delta (0, -1)
Screenshot: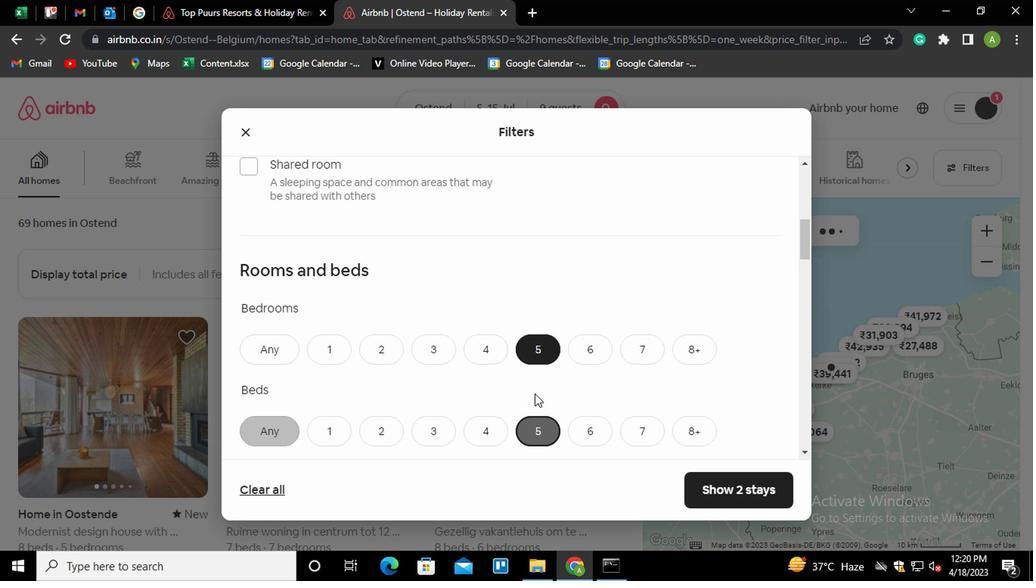 
Action: Mouse scrolled (533, 391) with delta (0, -1)
Screenshot: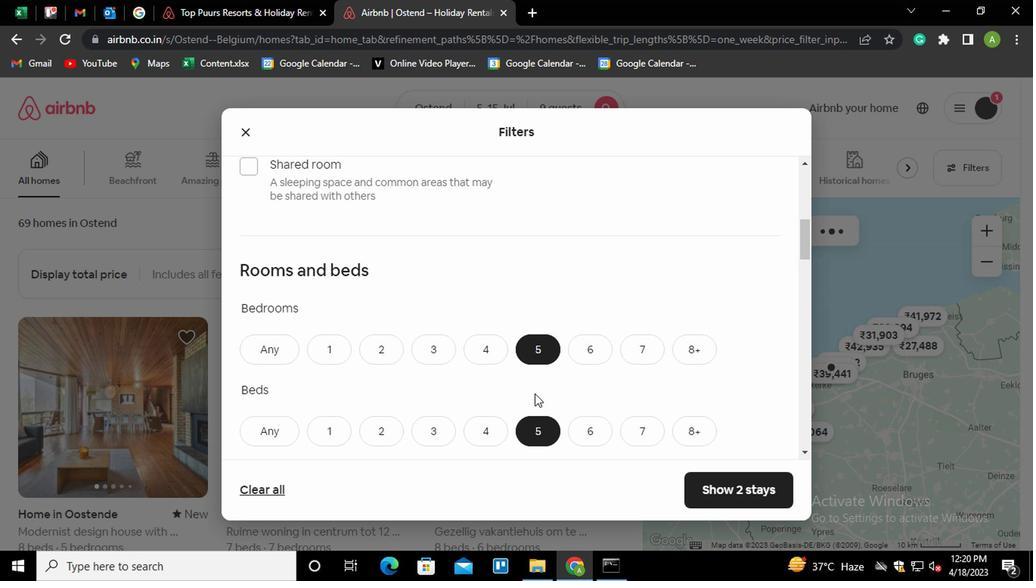 
Action: Mouse moved to (540, 278)
Screenshot: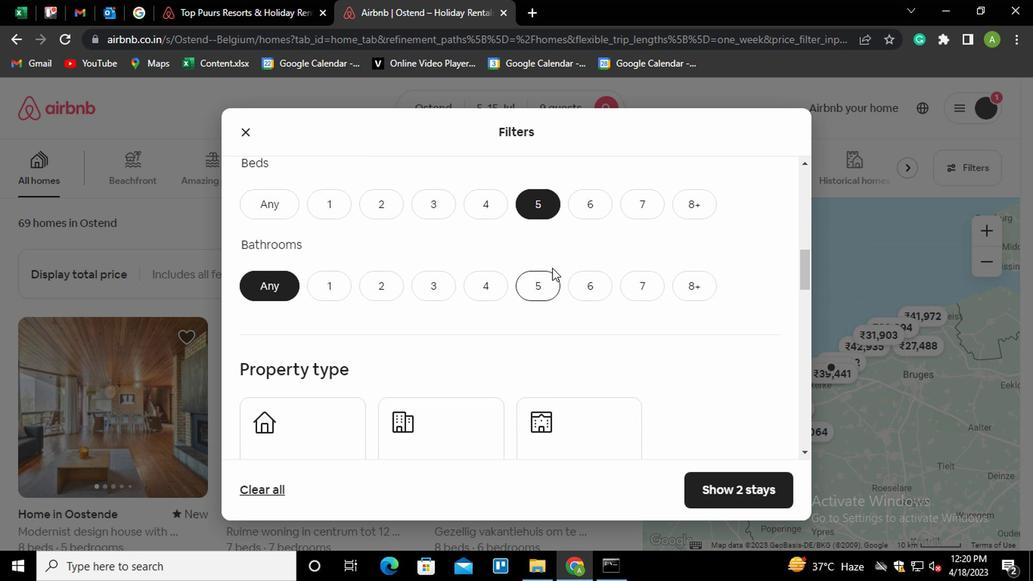 
Action: Mouse pressed left at (540, 278)
Screenshot: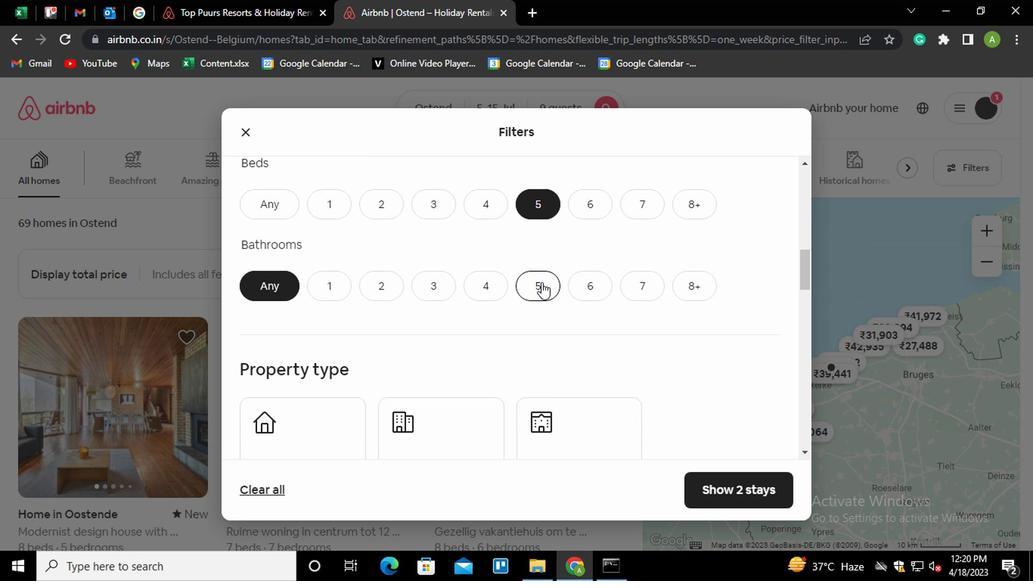 
Action: Mouse moved to (537, 292)
Screenshot: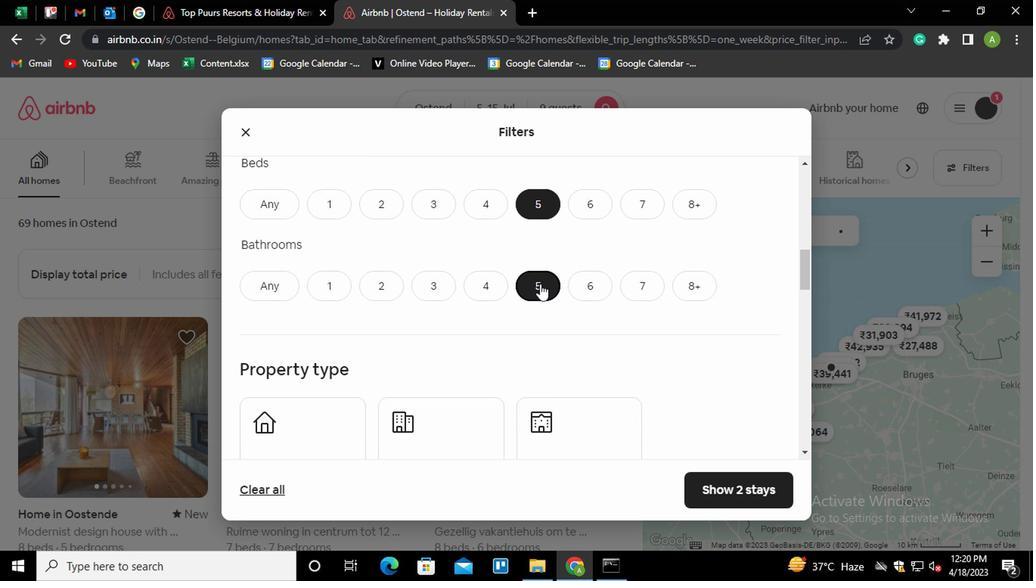 
Action: Mouse scrolled (537, 292) with delta (0, 0)
Screenshot: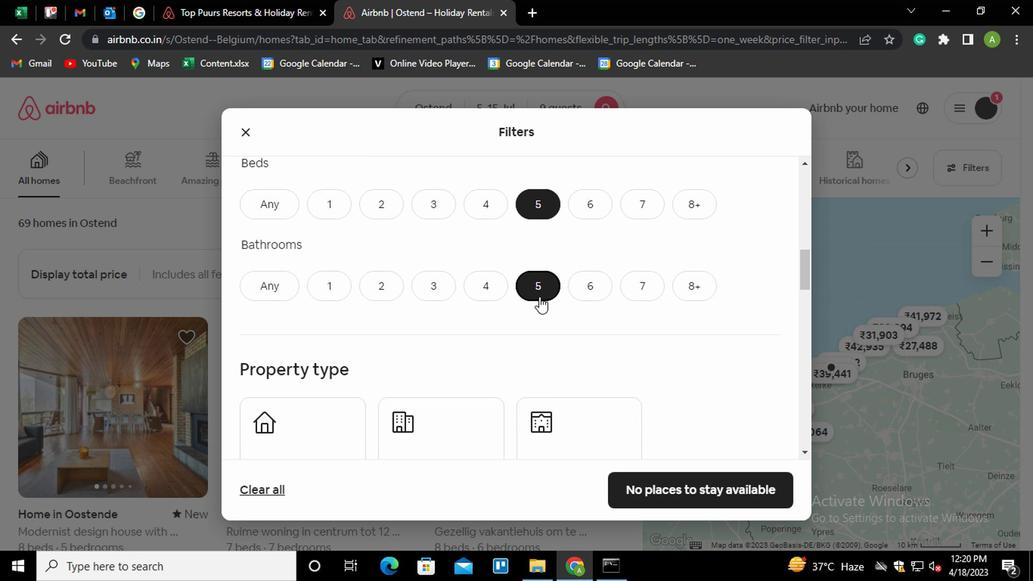 
Action: Mouse moved to (532, 310)
Screenshot: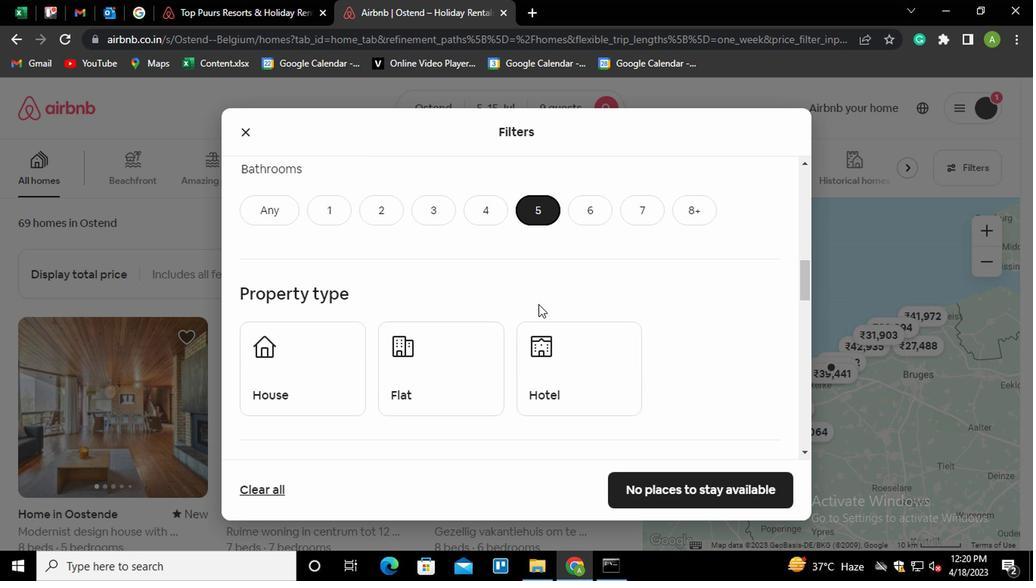 
Action: Mouse scrolled (532, 309) with delta (0, -1)
Screenshot: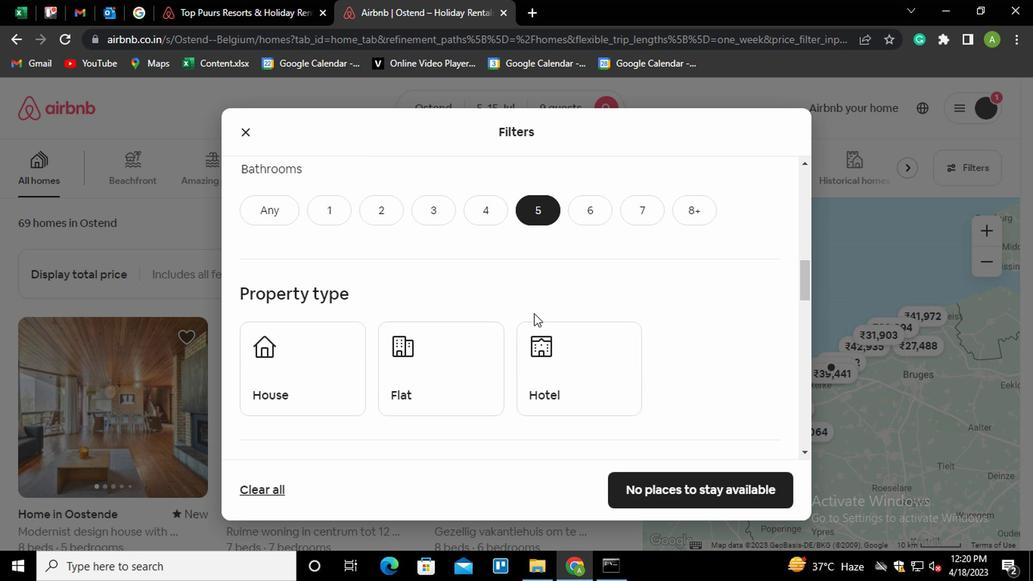 
Action: Mouse moved to (333, 278)
Screenshot: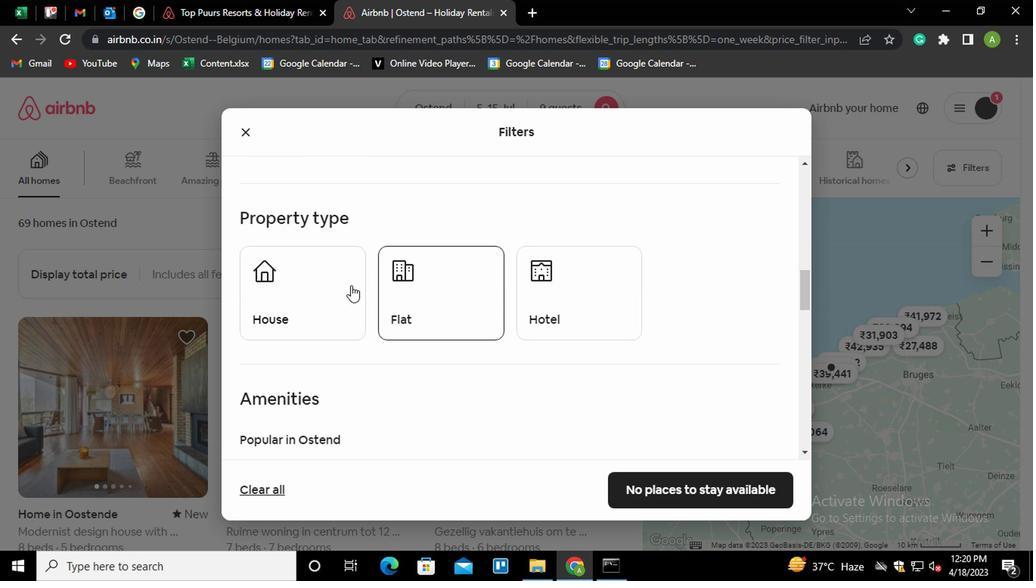 
Action: Mouse pressed left at (333, 278)
Screenshot: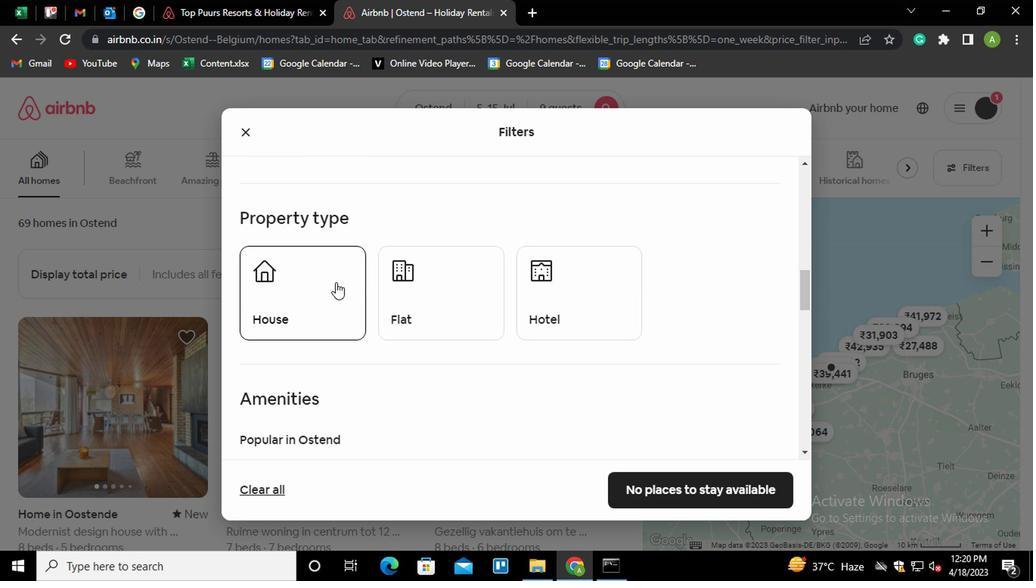 
Action: Mouse moved to (470, 296)
Screenshot: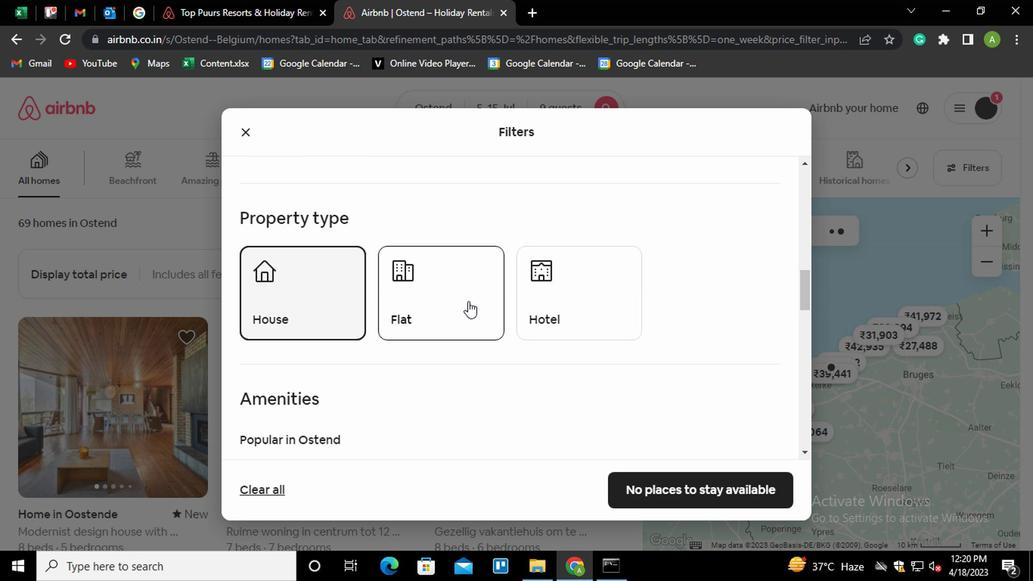 
Action: Mouse scrolled (470, 295) with delta (0, -1)
Screenshot: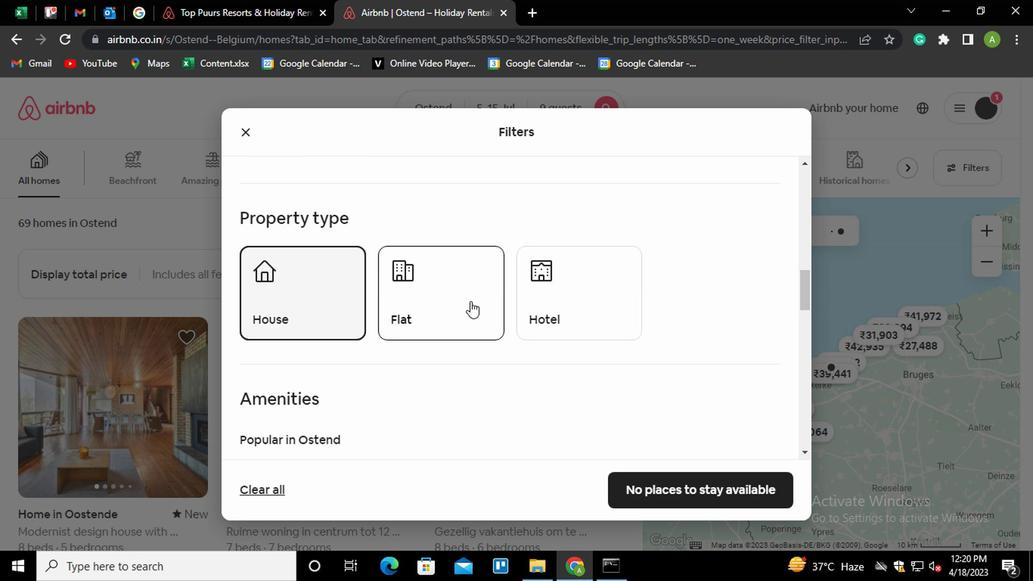 
Action: Mouse moved to (471, 295)
Screenshot: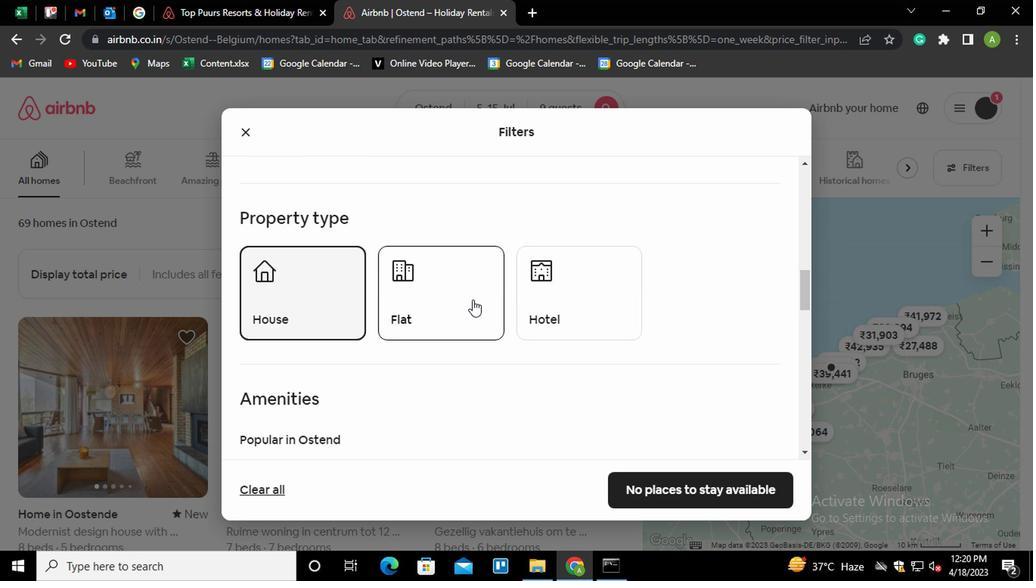 
Action: Mouse scrolled (471, 294) with delta (0, 0)
Screenshot: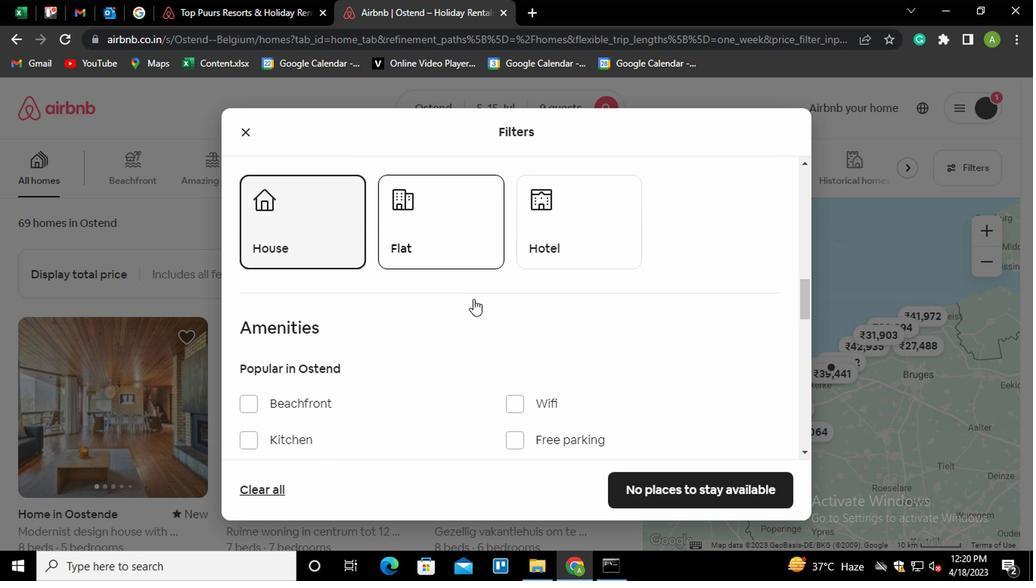 
Action: Mouse scrolled (471, 294) with delta (0, 0)
Screenshot: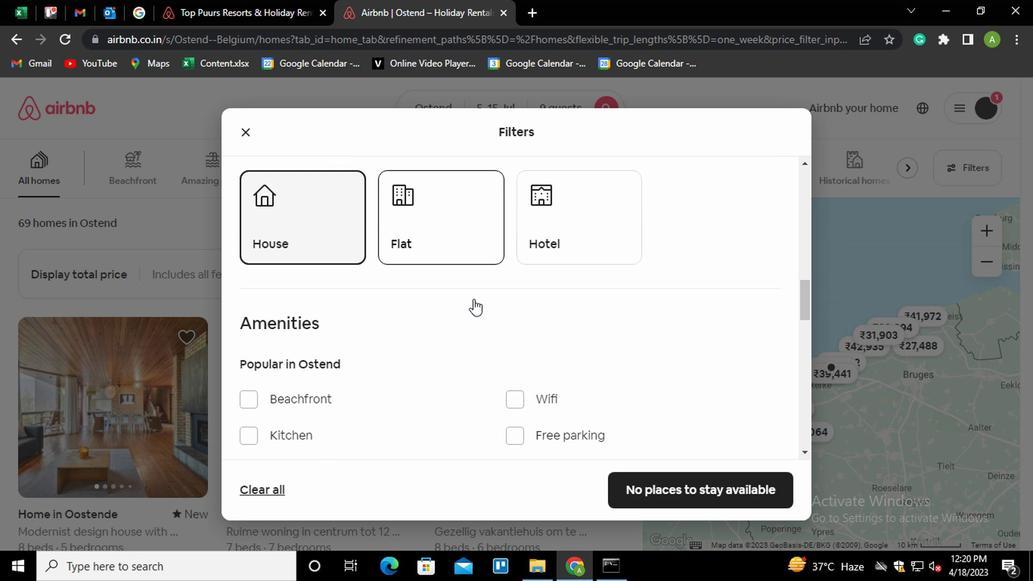 
Action: Mouse moved to (290, 352)
Screenshot: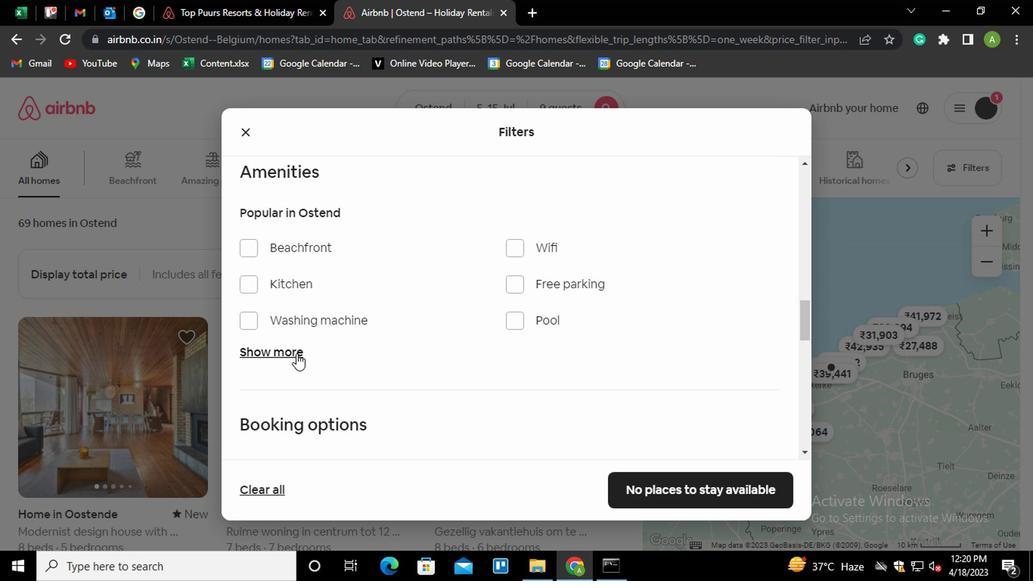 
Action: Mouse pressed left at (290, 352)
Screenshot: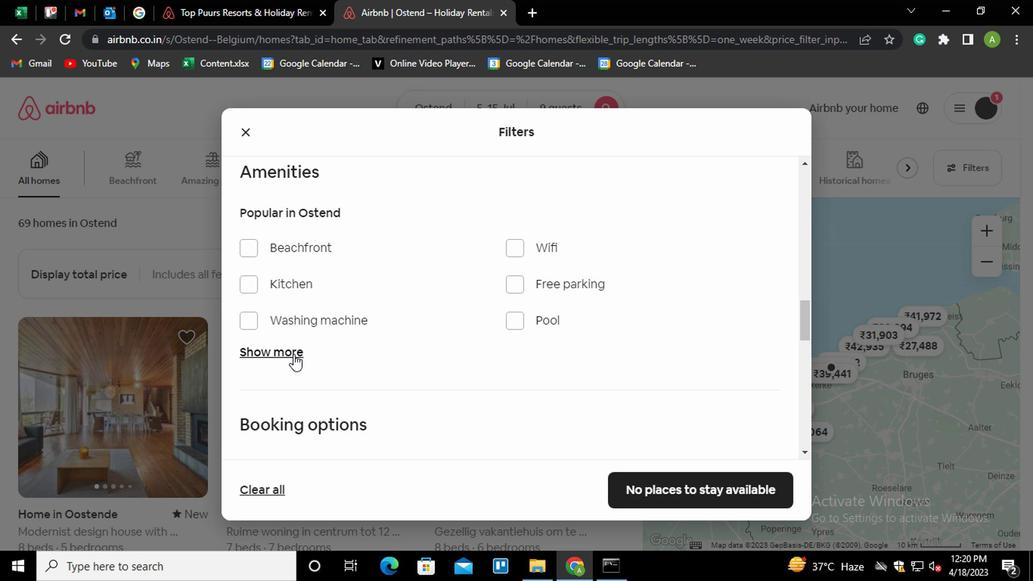 
Action: Mouse moved to (261, 444)
Screenshot: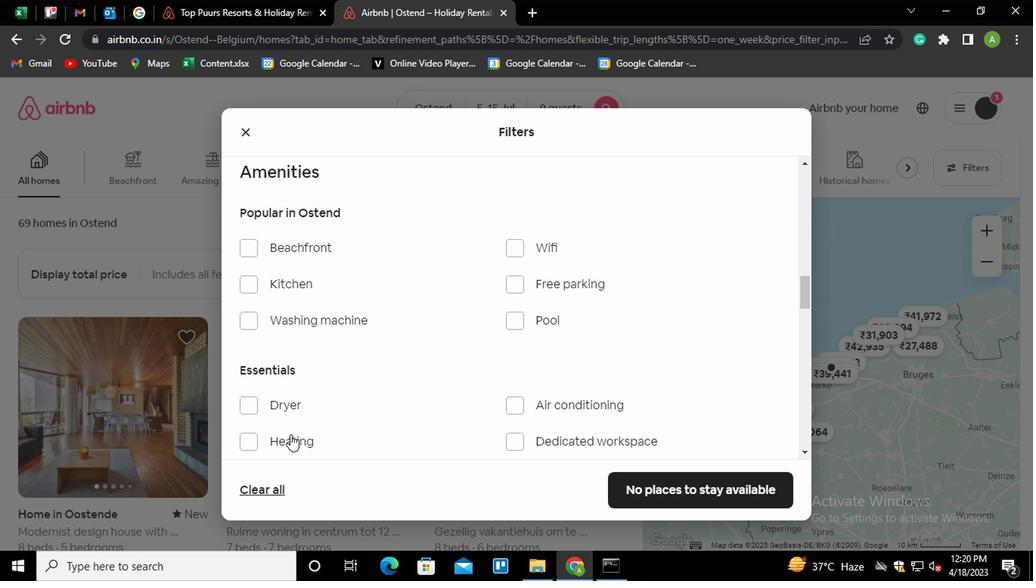 
Action: Mouse pressed left at (261, 444)
Screenshot: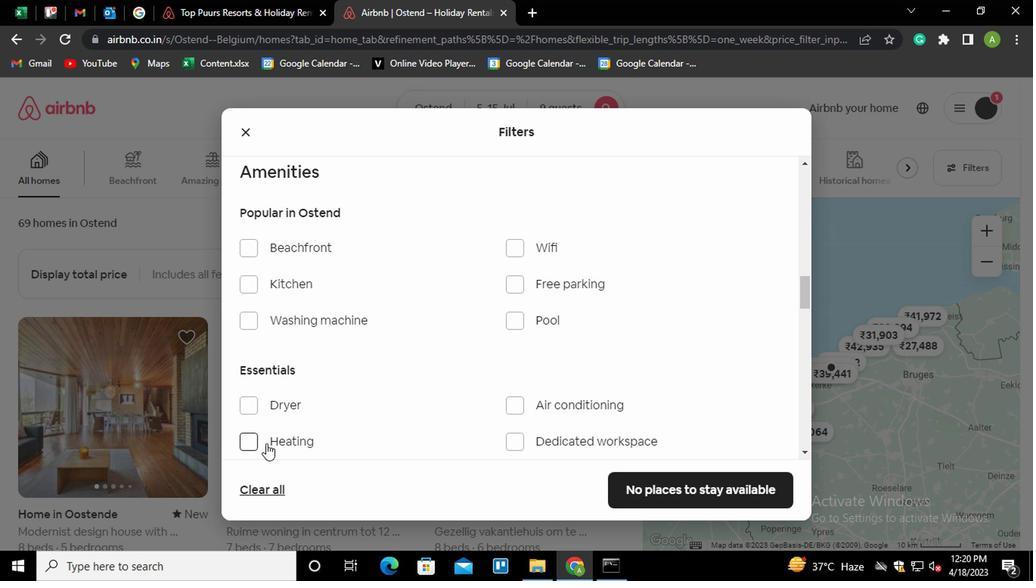 
Action: Mouse moved to (388, 401)
Screenshot: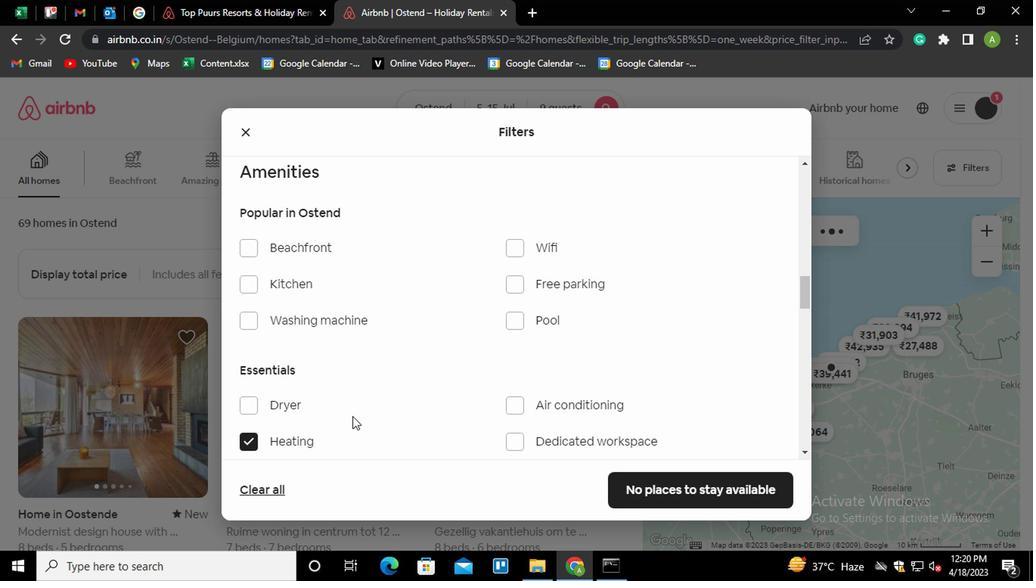 
Action: Mouse scrolled (388, 401) with delta (0, 0)
Screenshot: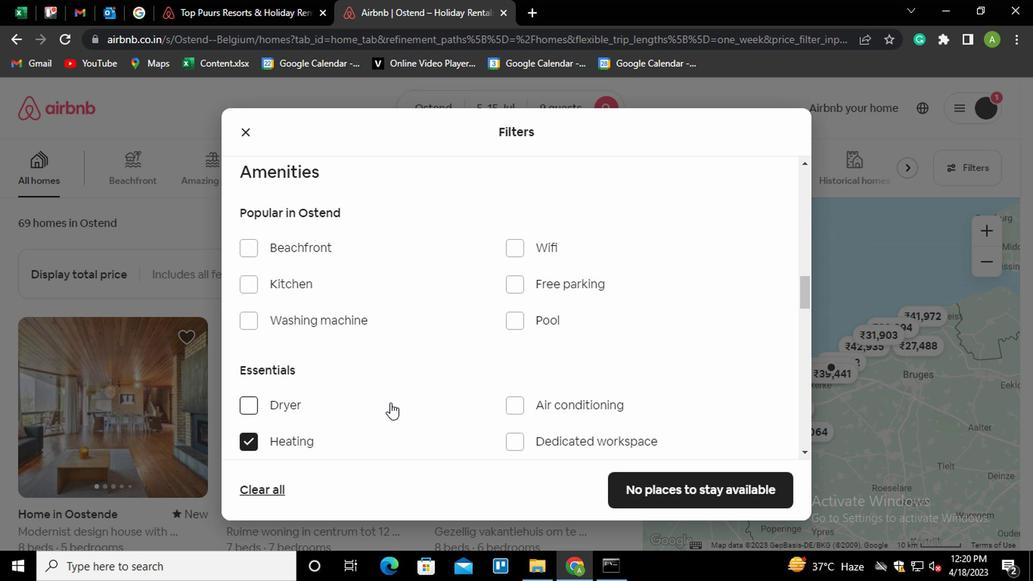 
Action: Mouse moved to (389, 401)
Screenshot: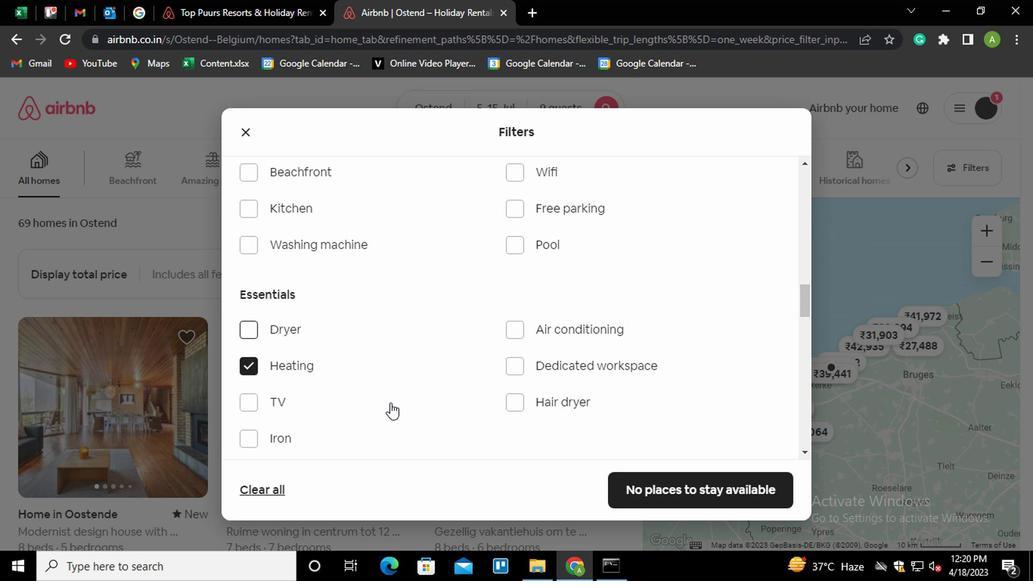 
Action: Mouse scrolled (389, 401) with delta (0, 0)
Screenshot: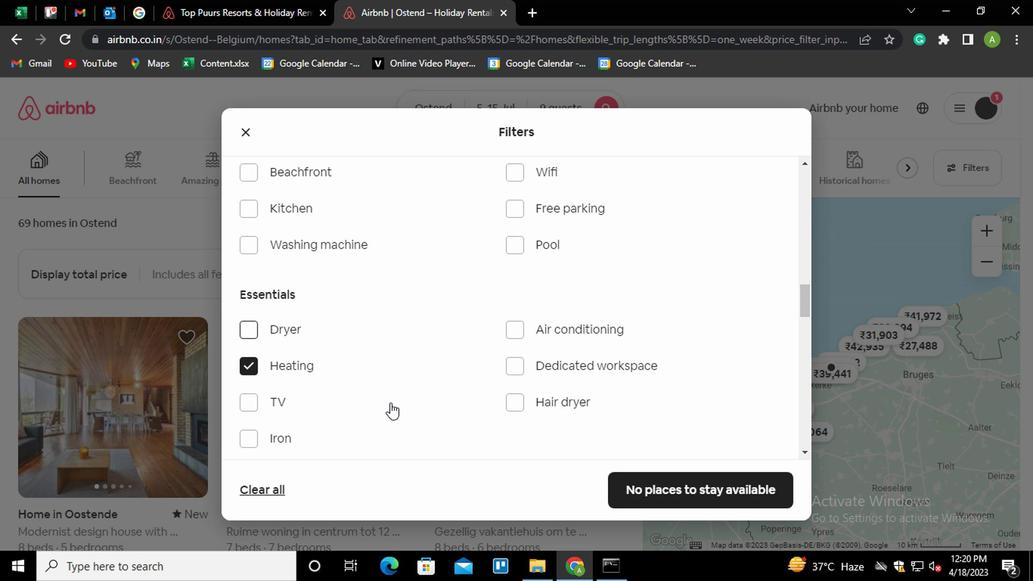 
Action: Mouse scrolled (389, 401) with delta (0, 0)
Screenshot: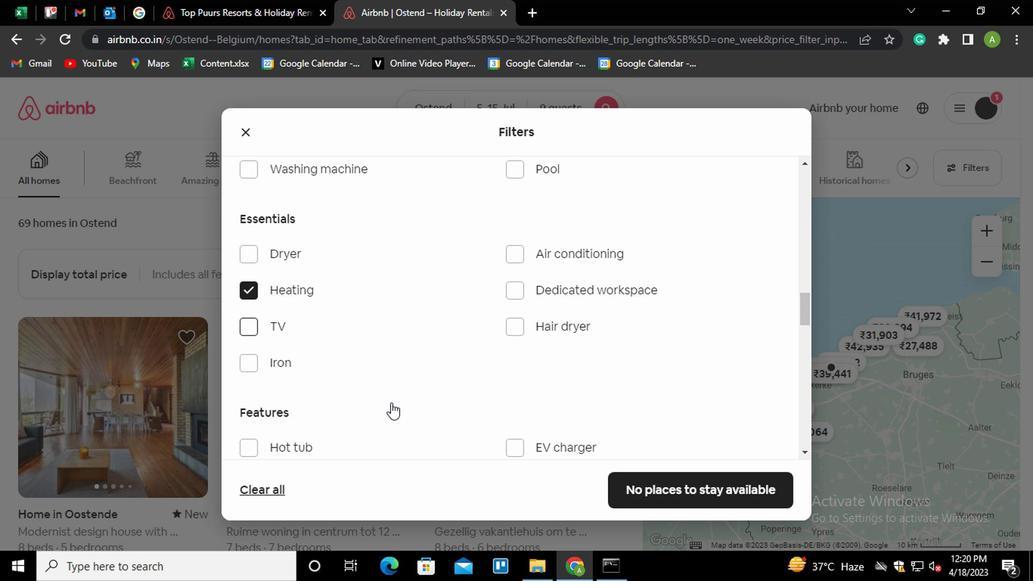
Action: Mouse scrolled (389, 401) with delta (0, 0)
Screenshot: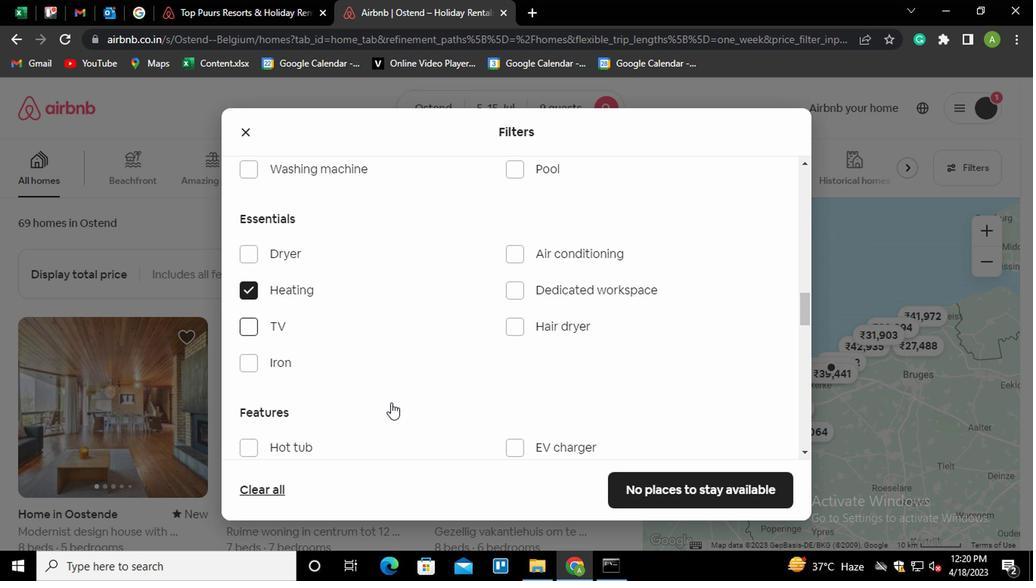 
Action: Mouse scrolled (389, 401) with delta (0, 0)
Screenshot: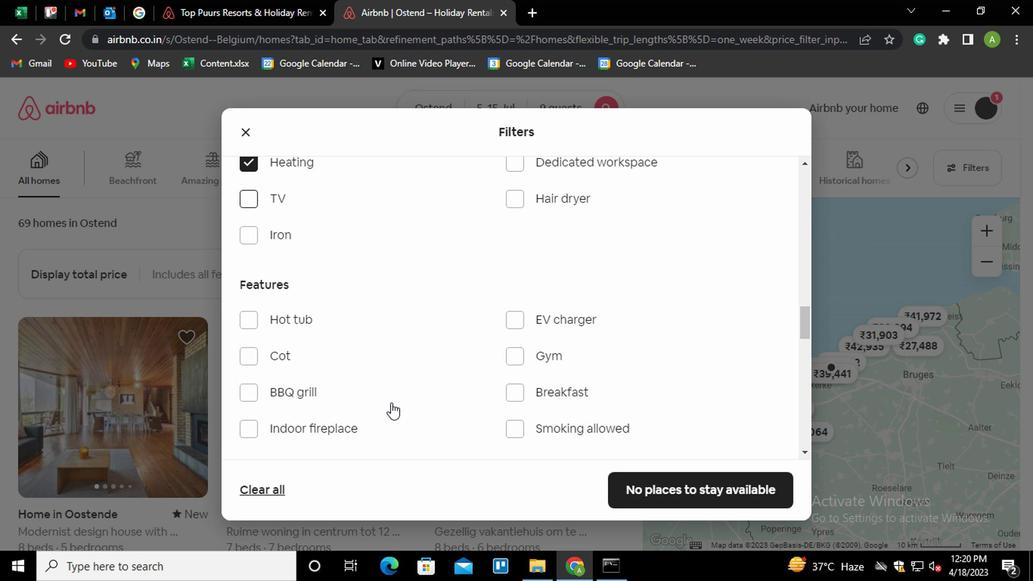 
Action: Mouse scrolled (389, 401) with delta (0, 0)
Screenshot: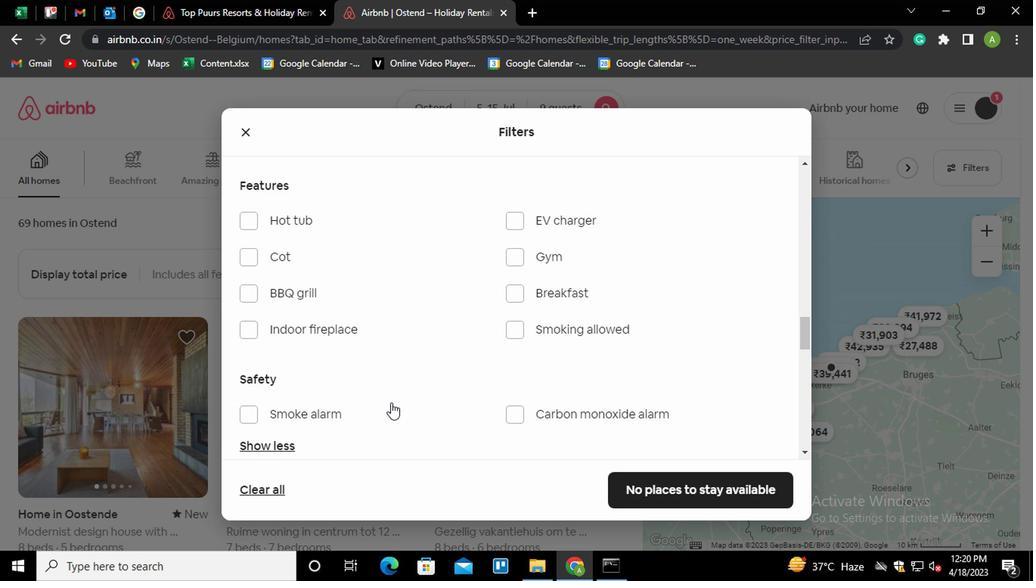 
Action: Mouse scrolled (389, 401) with delta (0, 0)
Screenshot: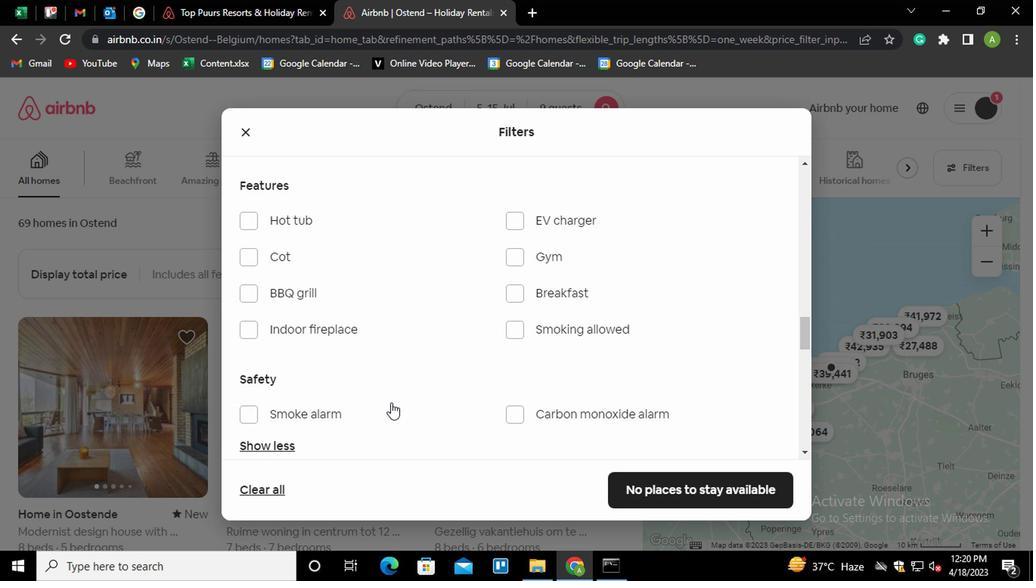 
Action: Mouse scrolled (389, 401) with delta (0, 0)
Screenshot: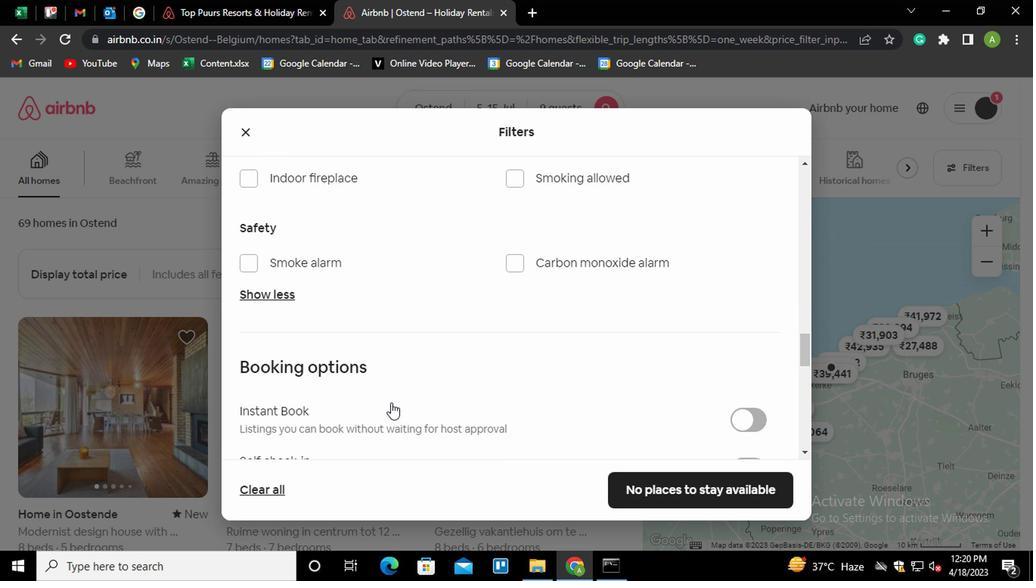 
Action: Mouse moved to (738, 390)
Screenshot: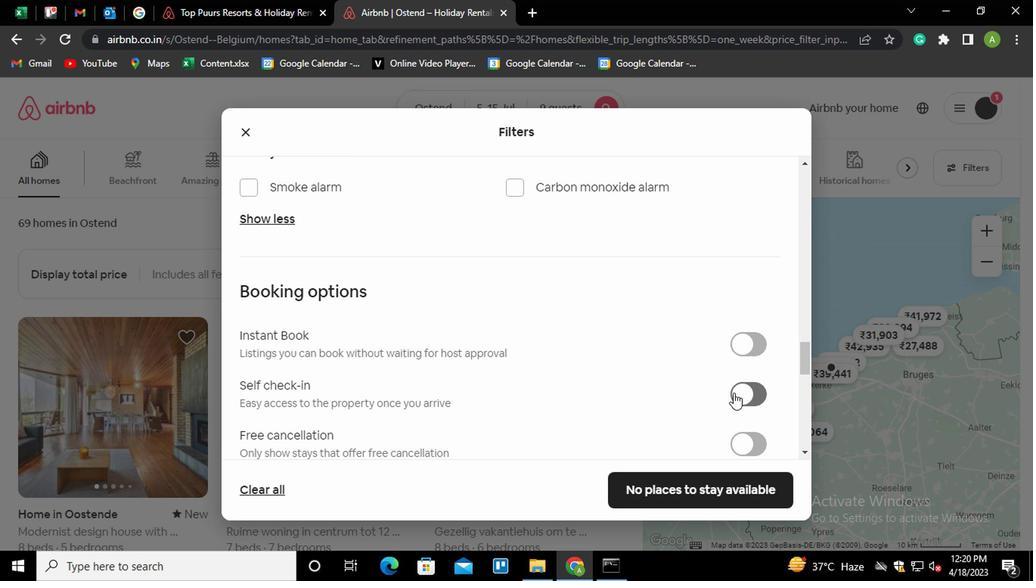 
Action: Mouse pressed left at (738, 390)
Screenshot: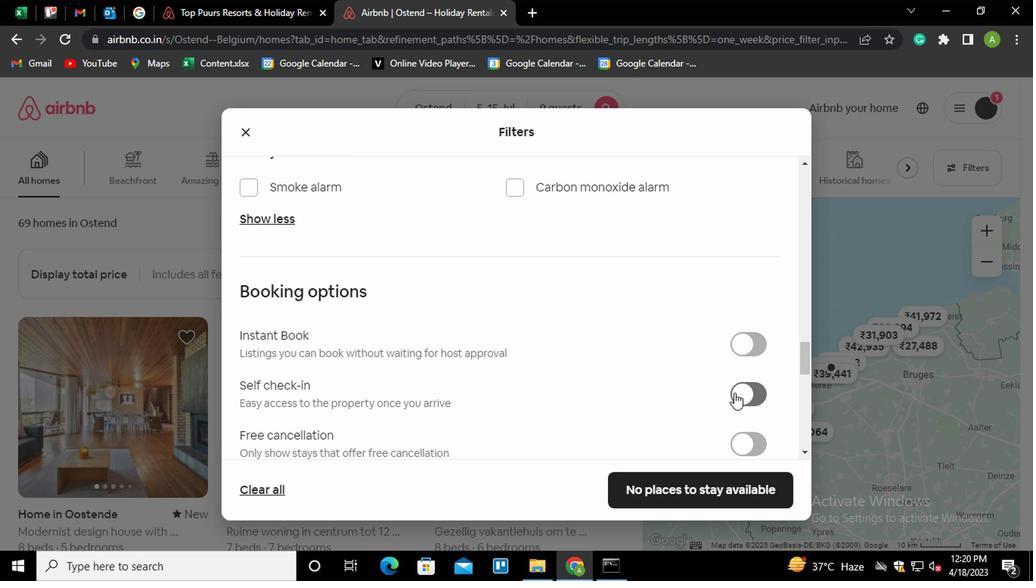 
Action: Mouse moved to (569, 385)
Screenshot: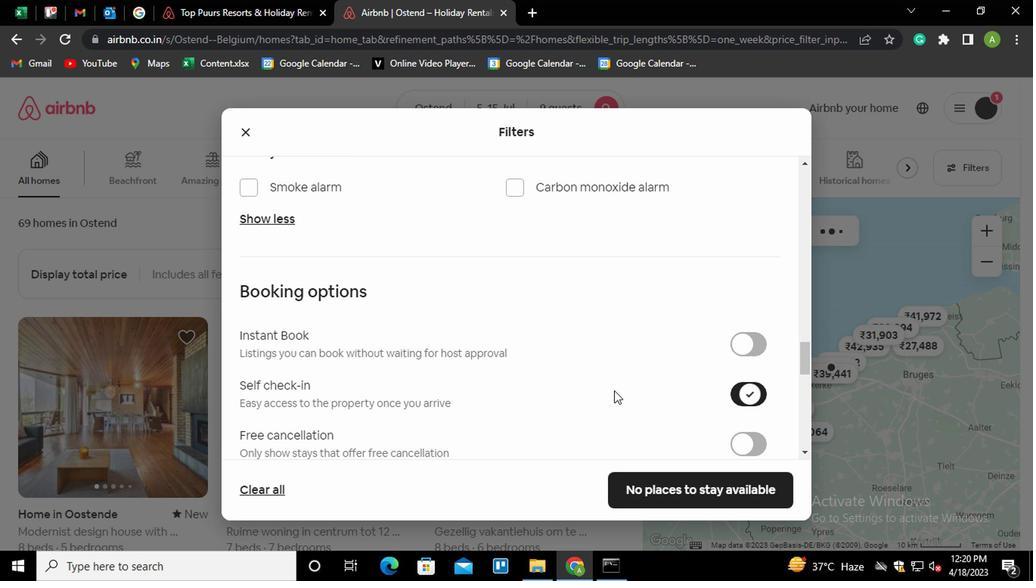 
Action: Mouse scrolled (569, 384) with delta (0, -1)
Screenshot: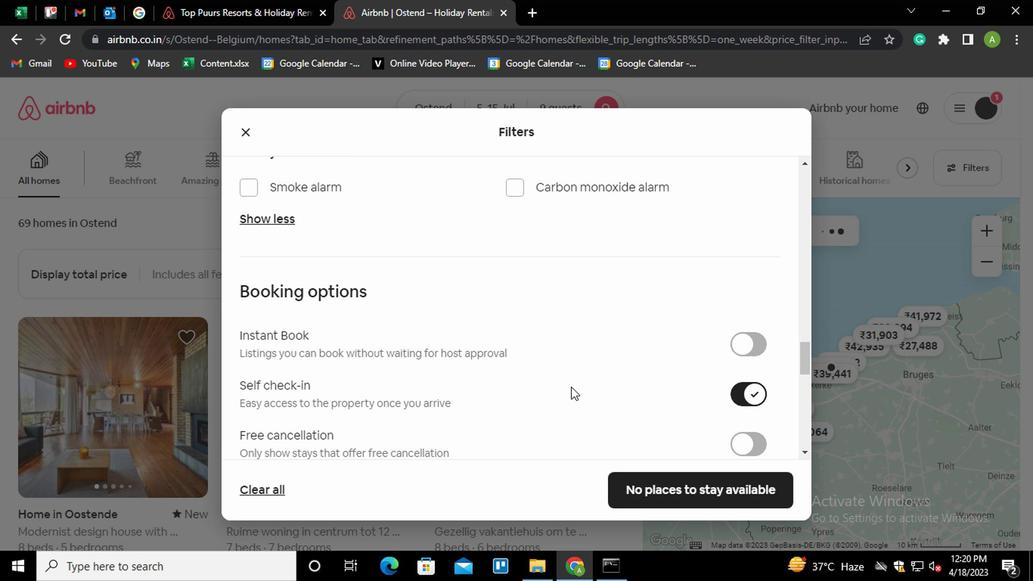 
Action: Mouse scrolled (569, 384) with delta (0, -1)
Screenshot: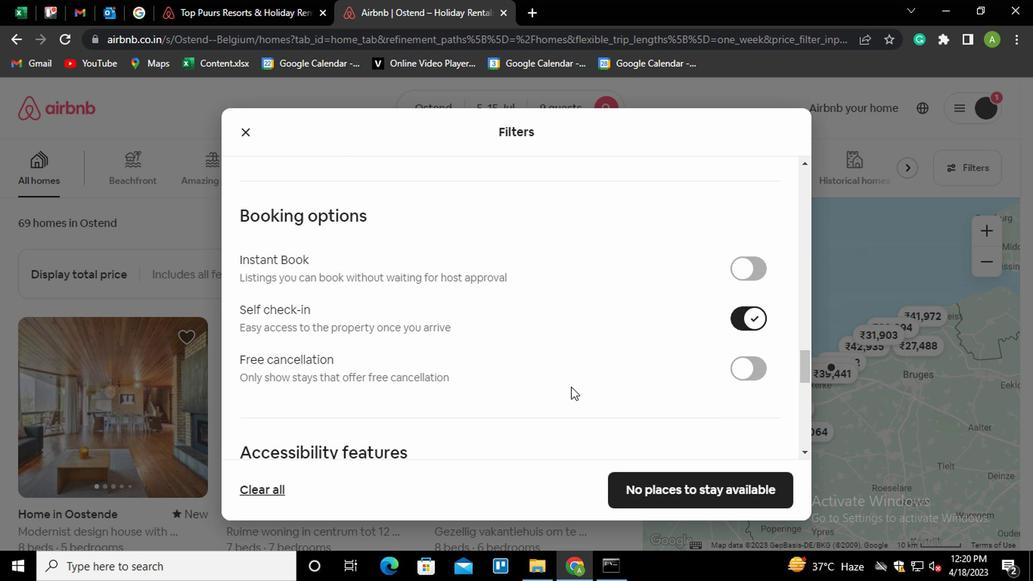 
Action: Mouse scrolled (569, 384) with delta (0, -1)
Screenshot: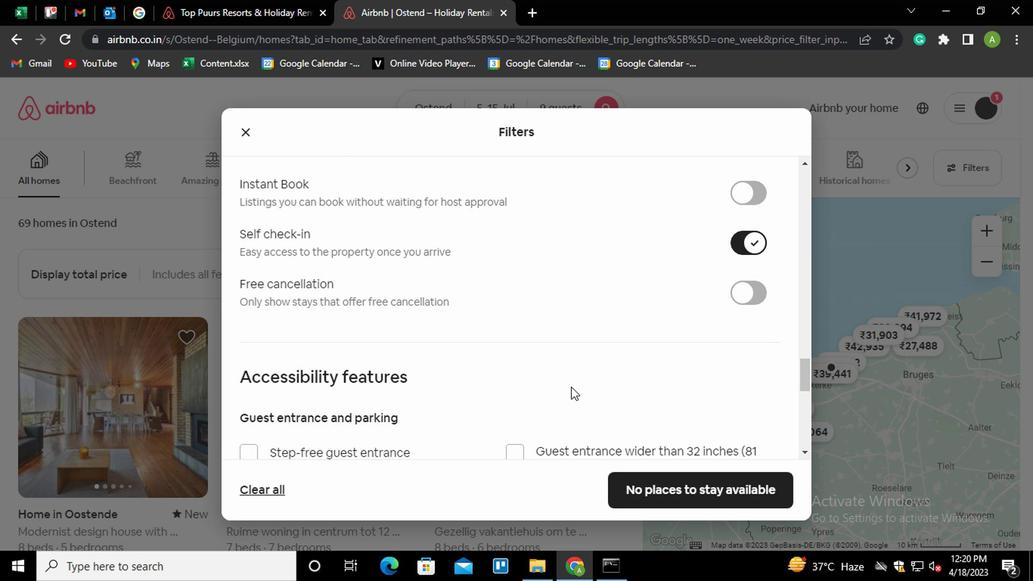 
Action: Mouse scrolled (569, 384) with delta (0, -1)
Screenshot: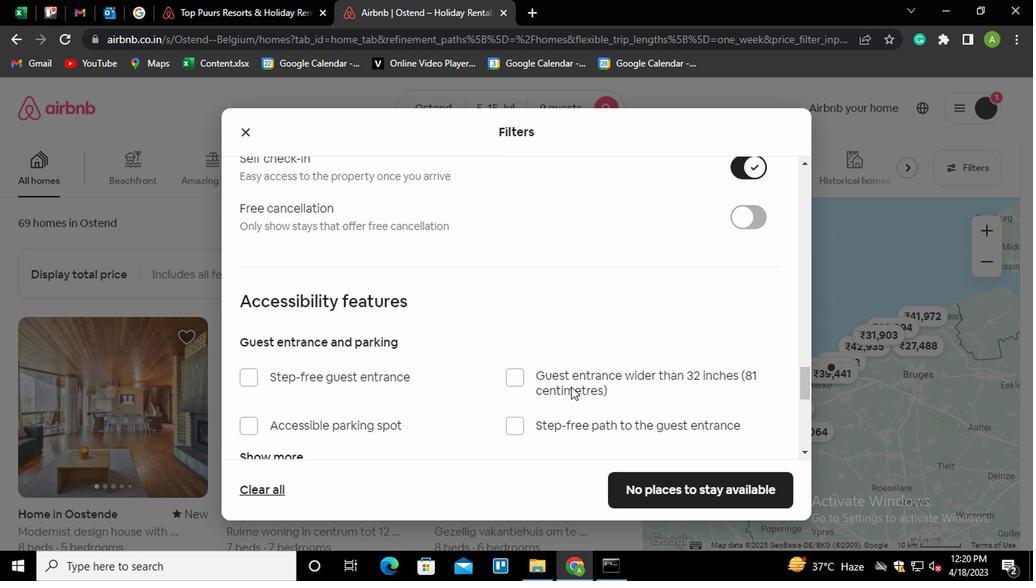 
Action: Mouse scrolled (569, 384) with delta (0, -1)
Screenshot: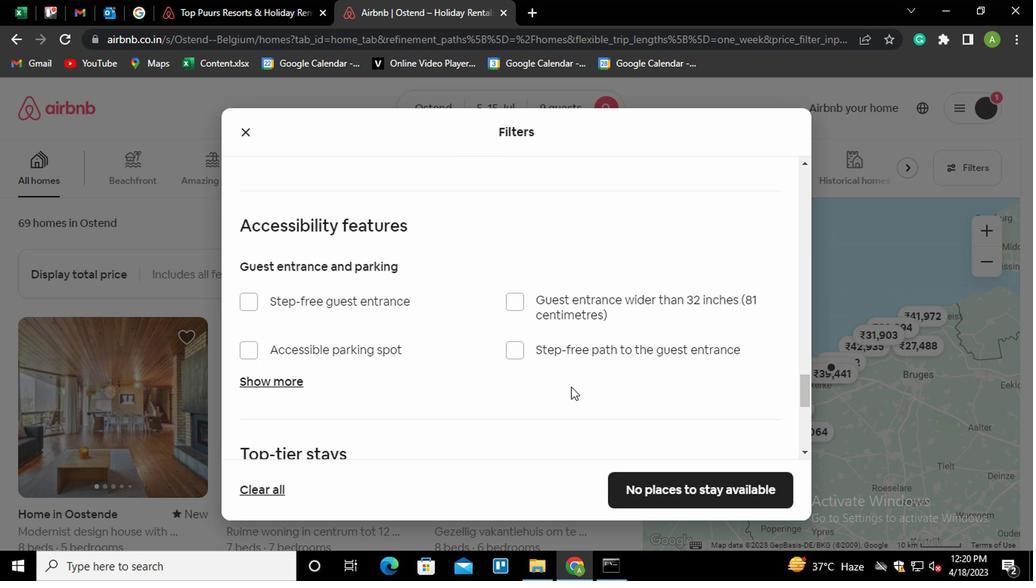 
Action: Mouse scrolled (569, 384) with delta (0, -1)
Screenshot: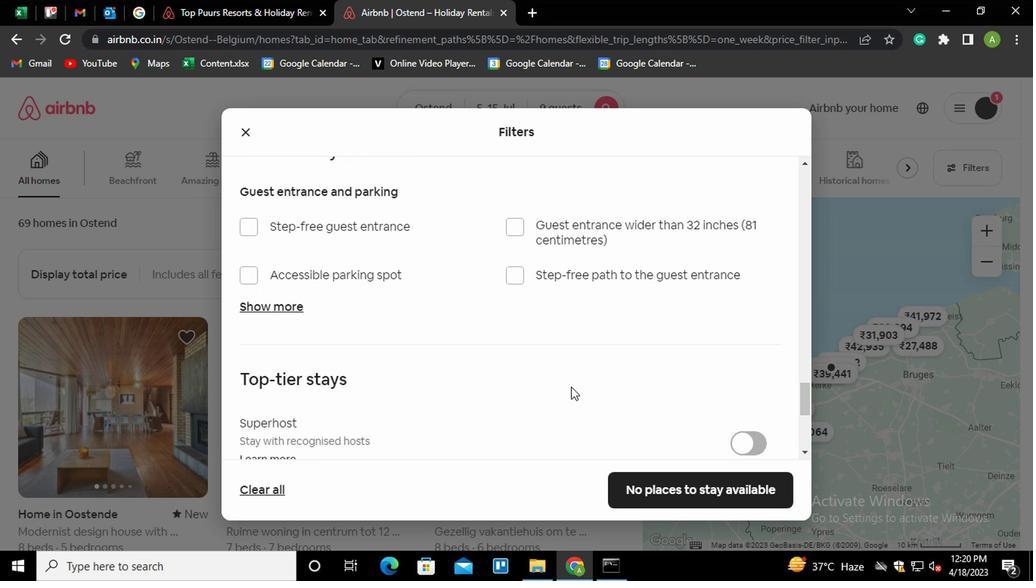
Action: Mouse scrolled (569, 384) with delta (0, -1)
Screenshot: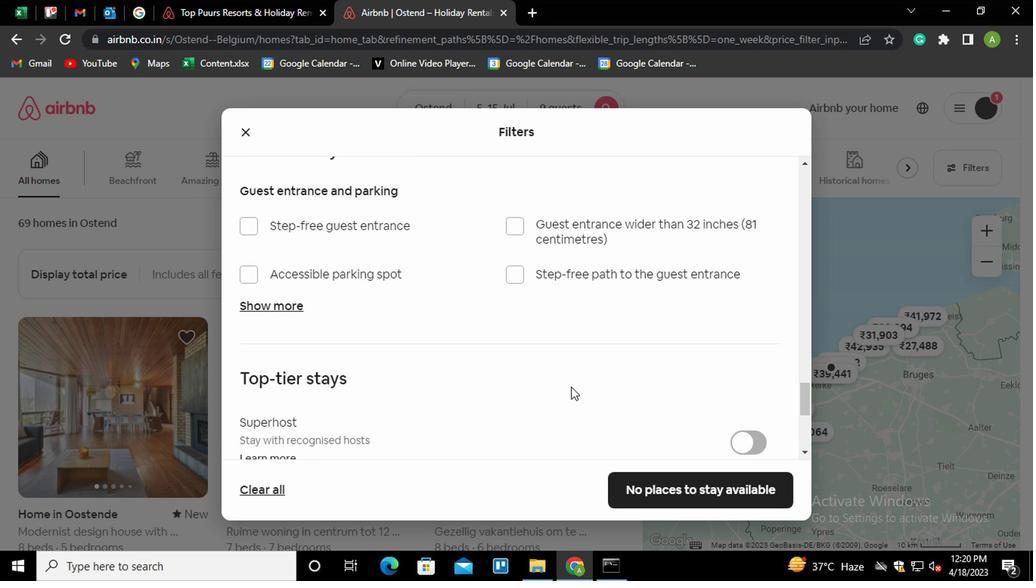 
Action: Mouse scrolled (569, 384) with delta (0, -1)
Screenshot: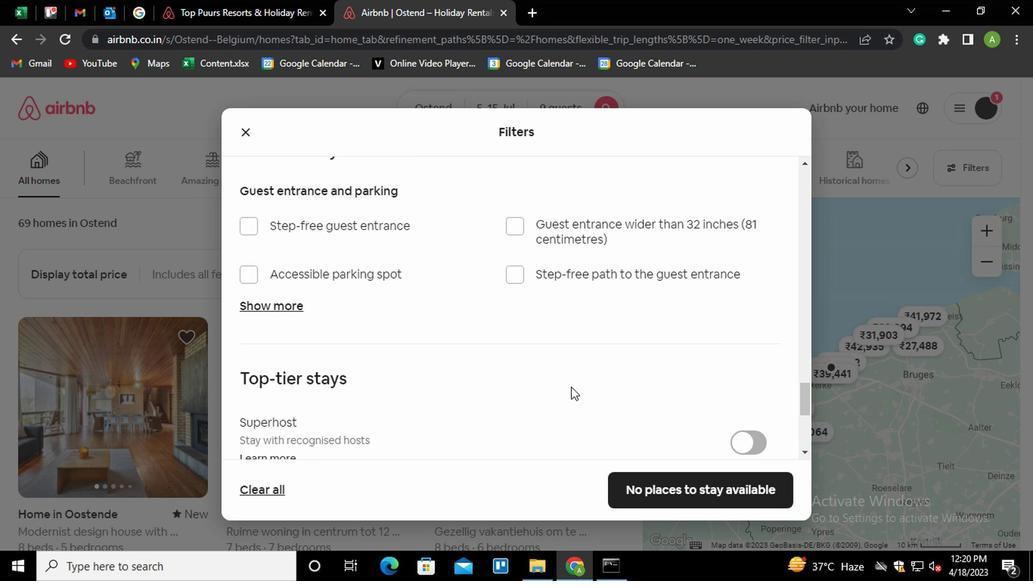 
Action: Mouse scrolled (569, 384) with delta (0, -1)
Screenshot: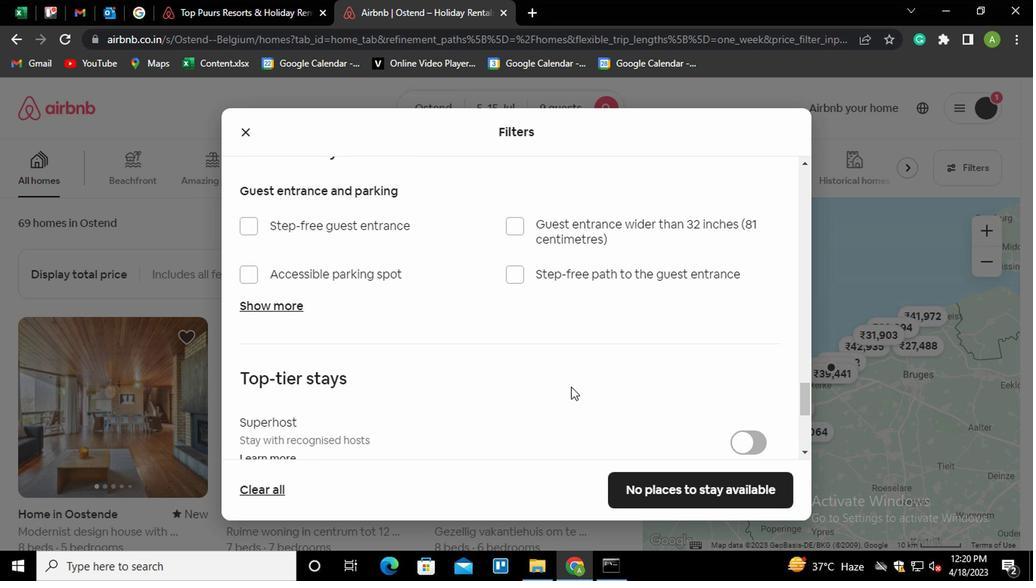 
Action: Mouse moved to (268, 356)
Screenshot: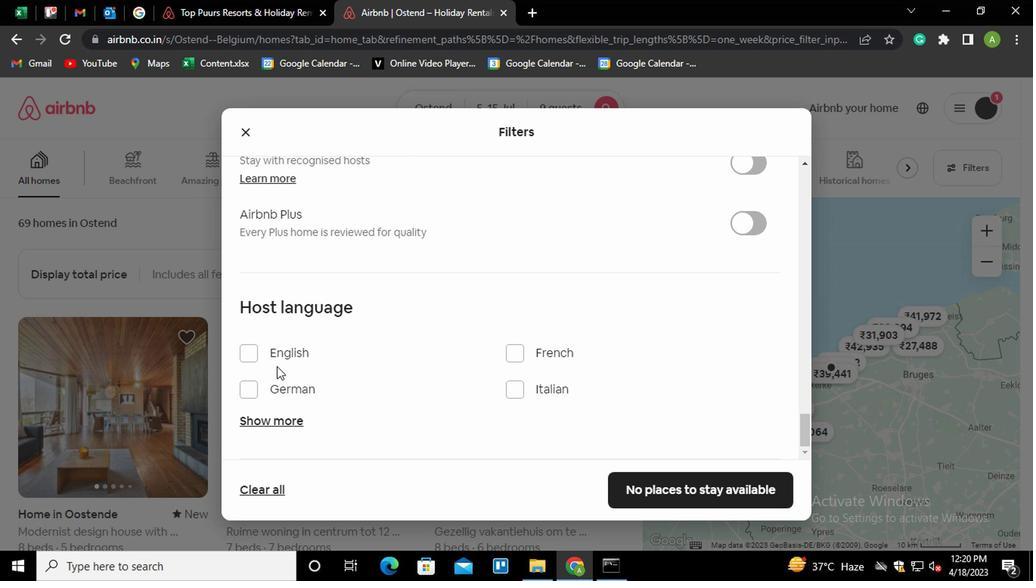 
Action: Mouse pressed left at (268, 356)
Screenshot: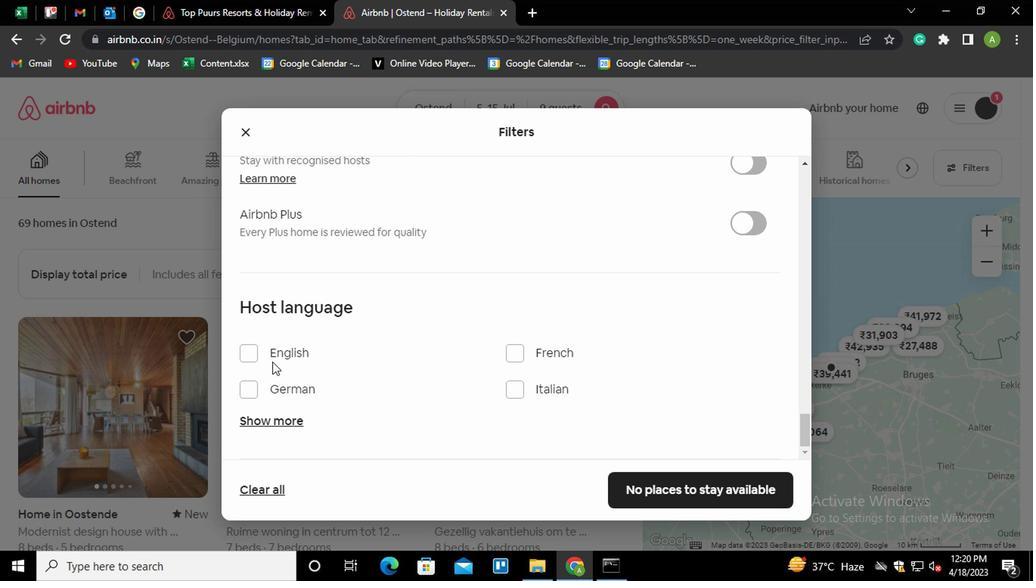 
Action: Mouse moved to (672, 486)
Screenshot: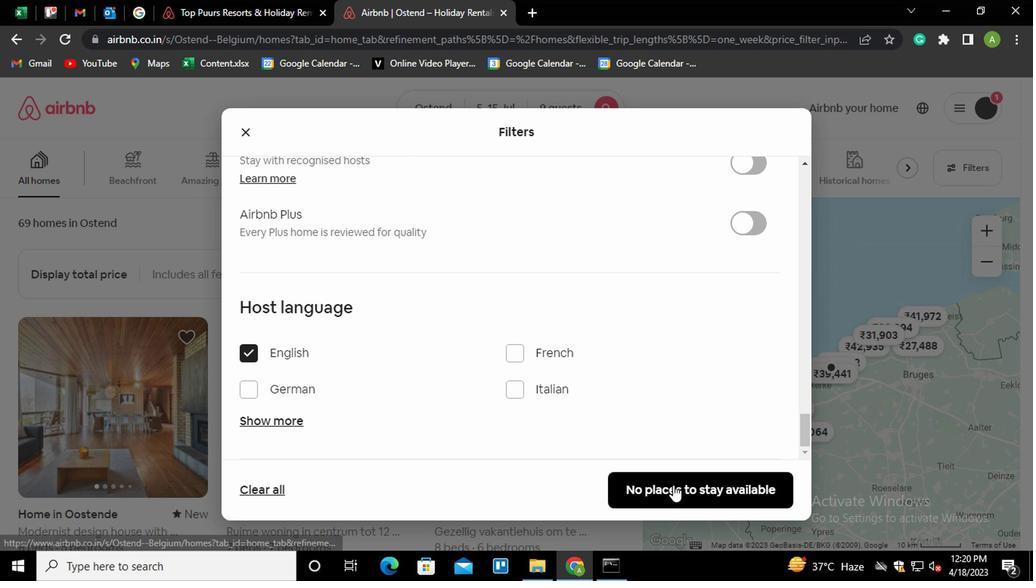 
Action: Mouse pressed left at (672, 486)
Screenshot: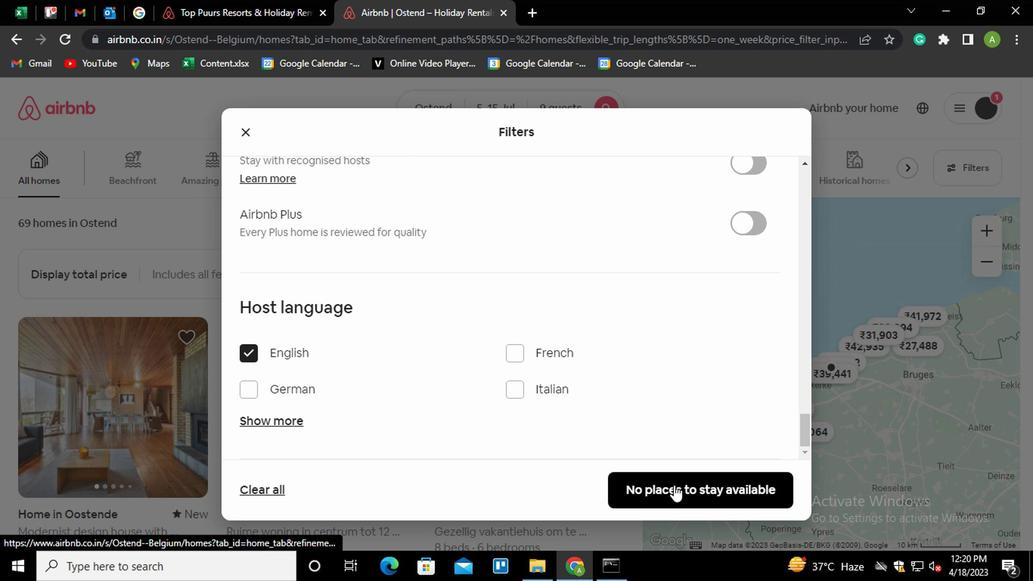 
Action: Mouse moved to (673, 486)
Screenshot: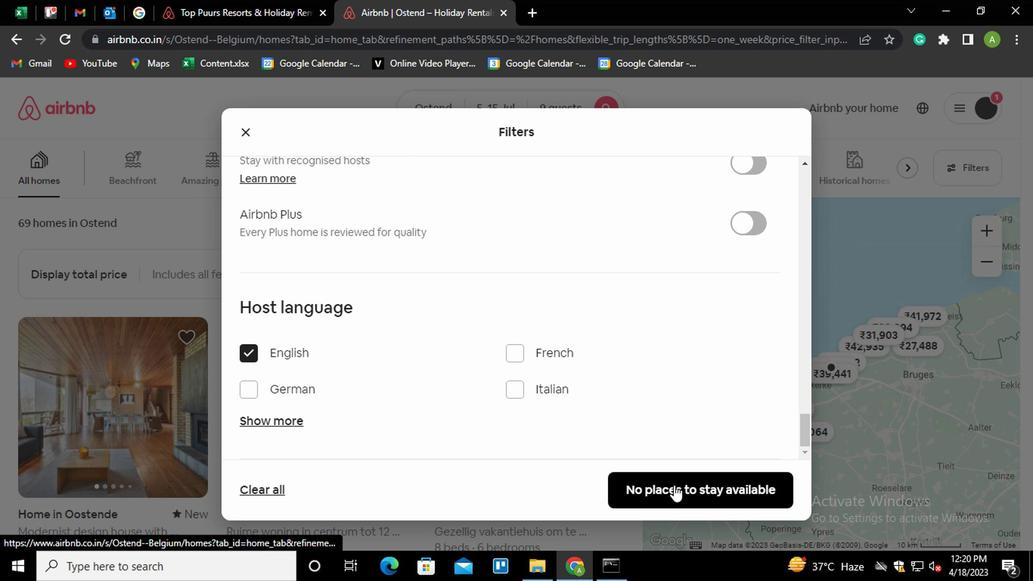 
